Task: Add Attachment from Trello to Card Card0000000054 in Board Board0000000014 in Workspace WS0000000005 in Trello. Add Cover Blue to Card Card0000000054 in Board Board0000000014 in Workspace WS0000000005 in Trello. Add "Copy Card To …" Button titled Button0000000054 to "bottom" of the list "To Do" to Card Card0000000054 in Board Board0000000014 in Workspace WS0000000005 in Trello. Add Description DS0000000054 to Card Card0000000054 in Board Board0000000014 in Workspace WS0000000005 in Trello. Add Comment CM0000000054 to Card Card0000000054 in Board Board0000000014 in Workspace WS0000000005 in Trello
Action: Mouse moved to (819, 388)
Screenshot: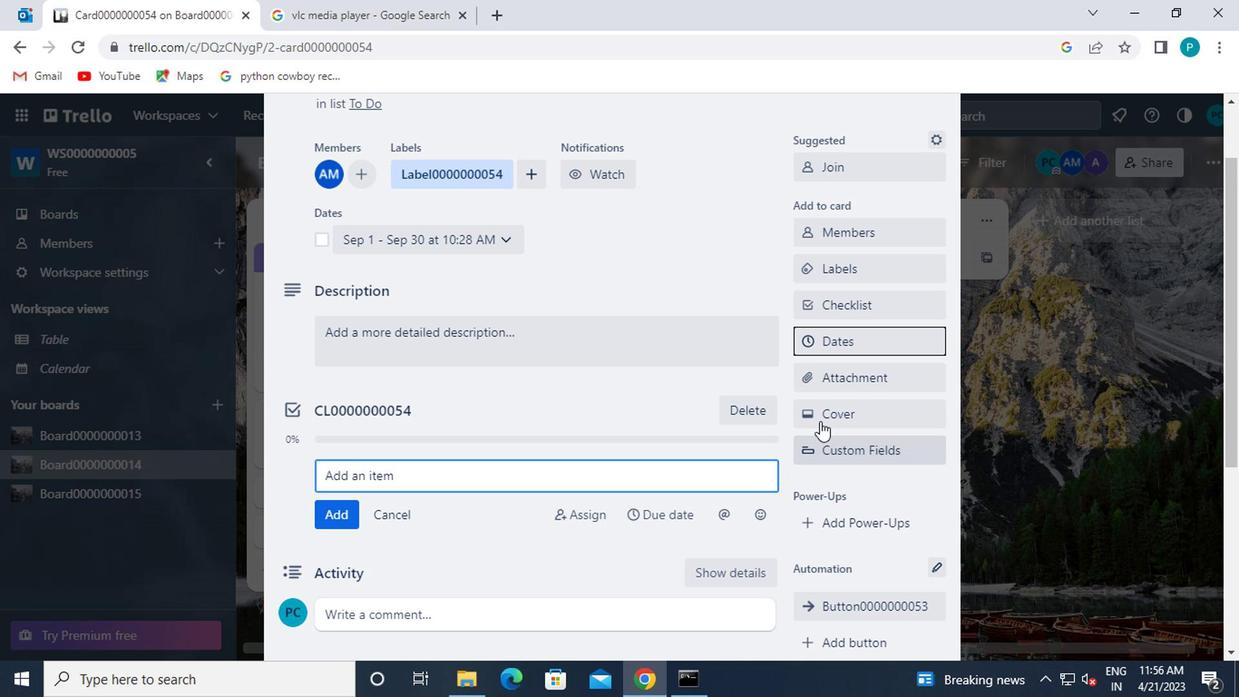 
Action: Mouse pressed left at (819, 388)
Screenshot: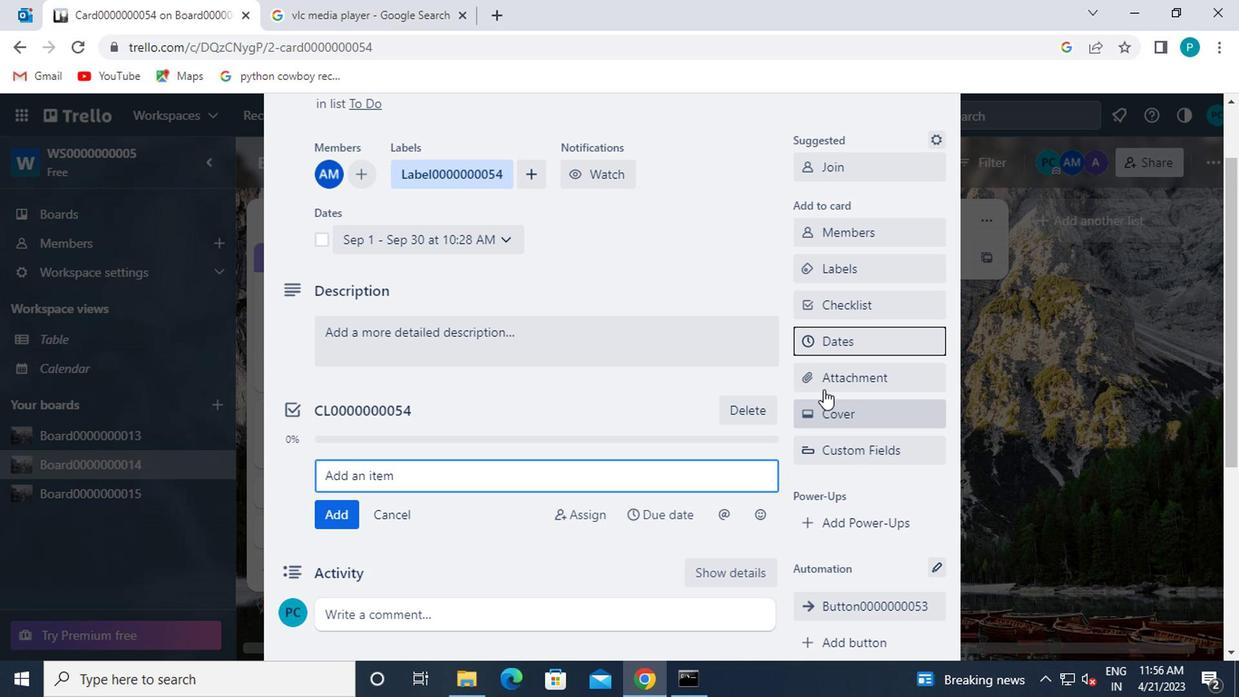 
Action: Mouse moved to (814, 227)
Screenshot: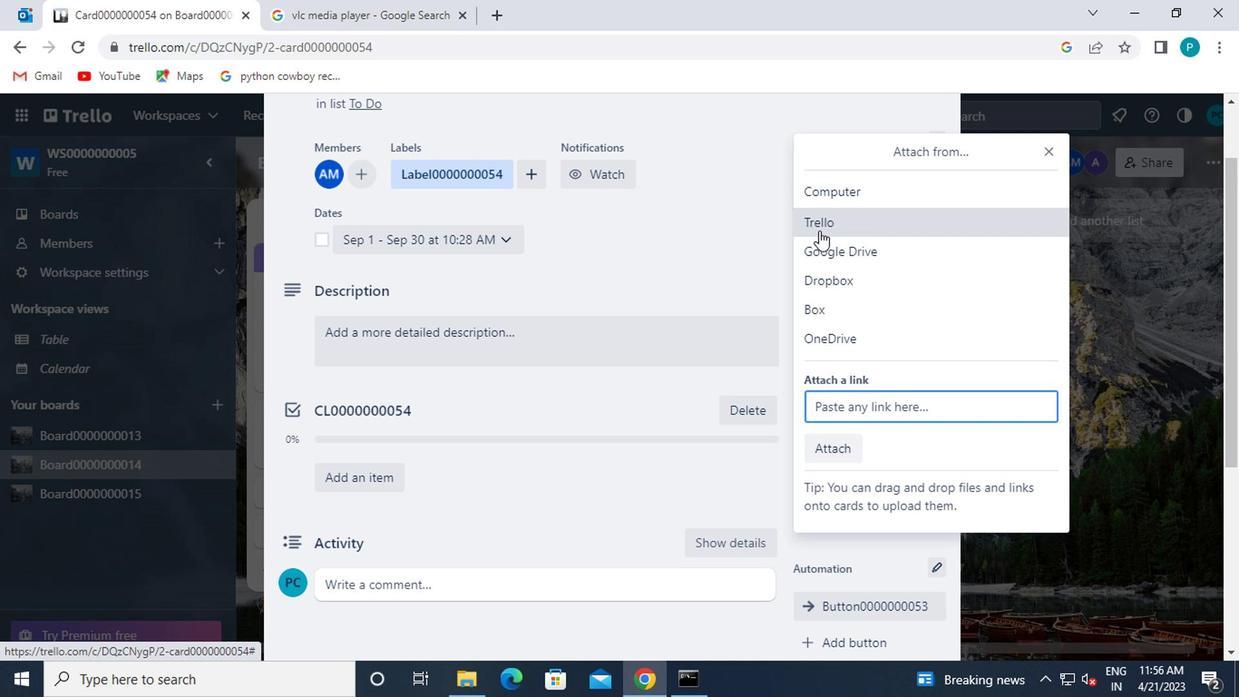 
Action: Mouse pressed left at (814, 227)
Screenshot: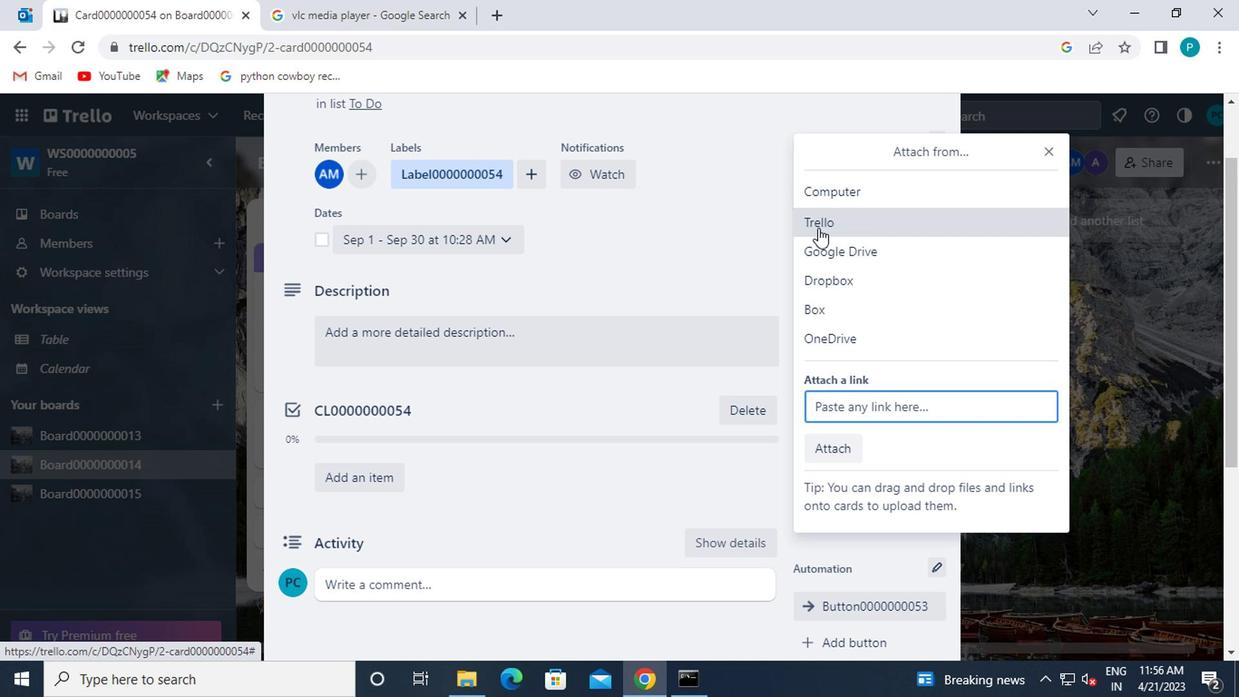 
Action: Mouse moved to (836, 327)
Screenshot: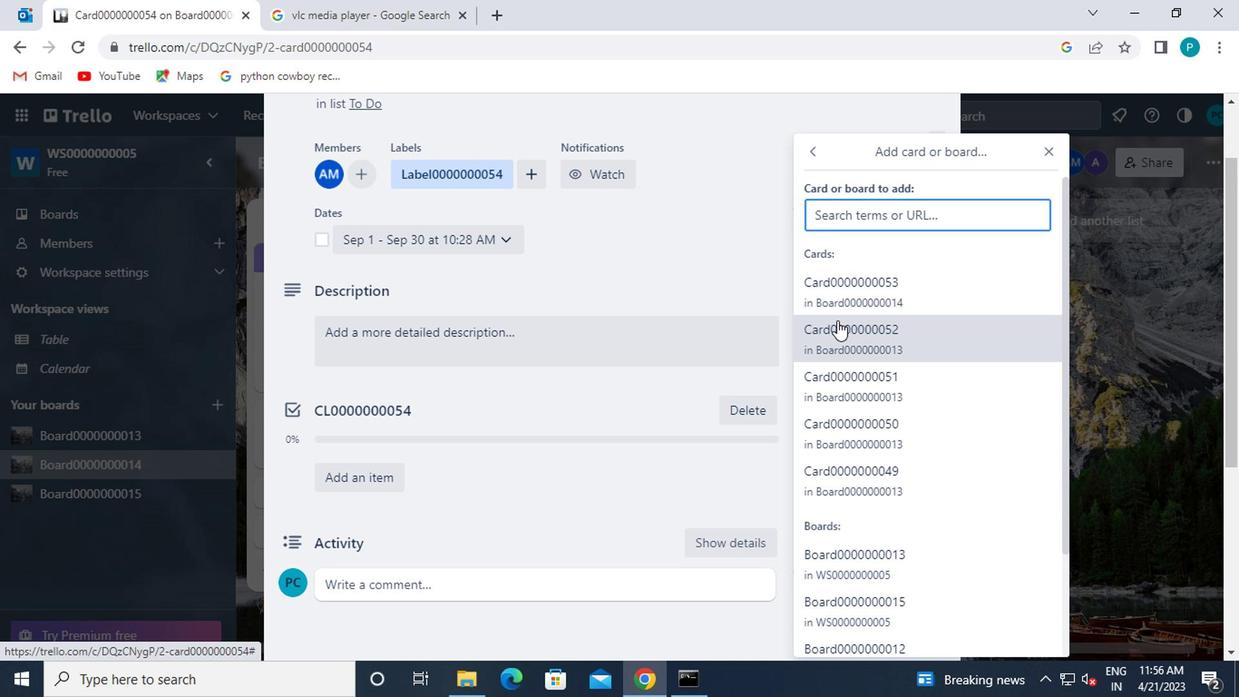 
Action: Mouse pressed left at (836, 327)
Screenshot: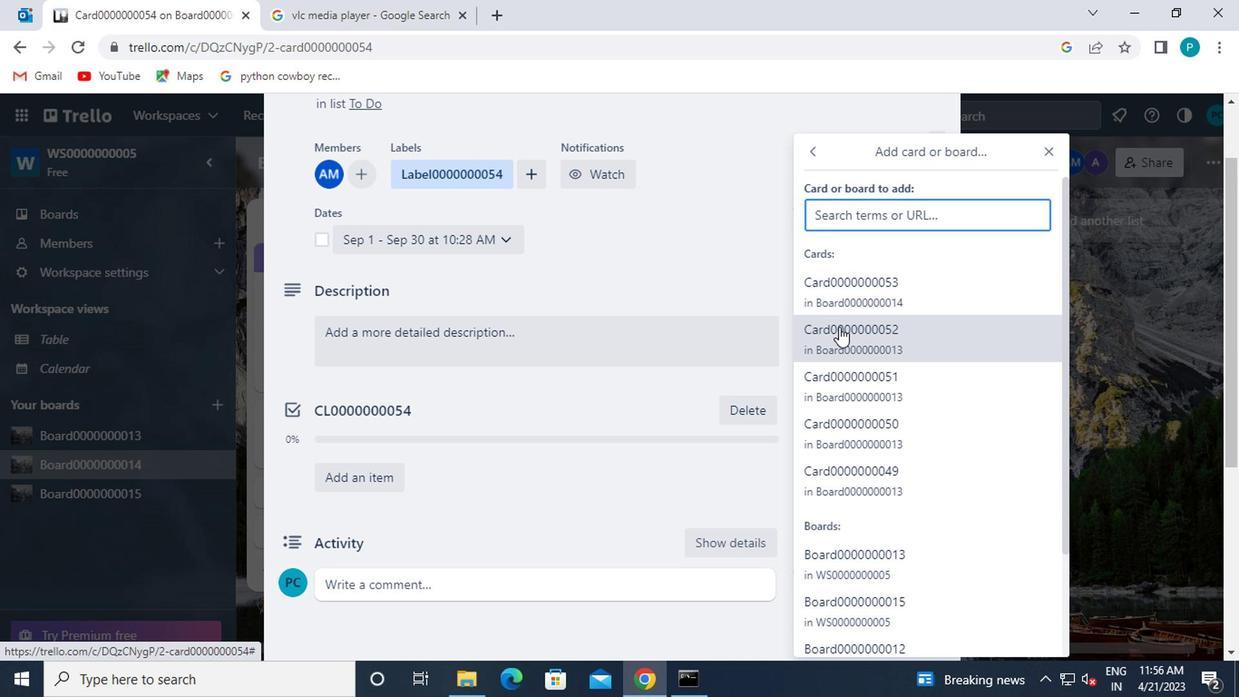 
Action: Mouse moved to (889, 406)
Screenshot: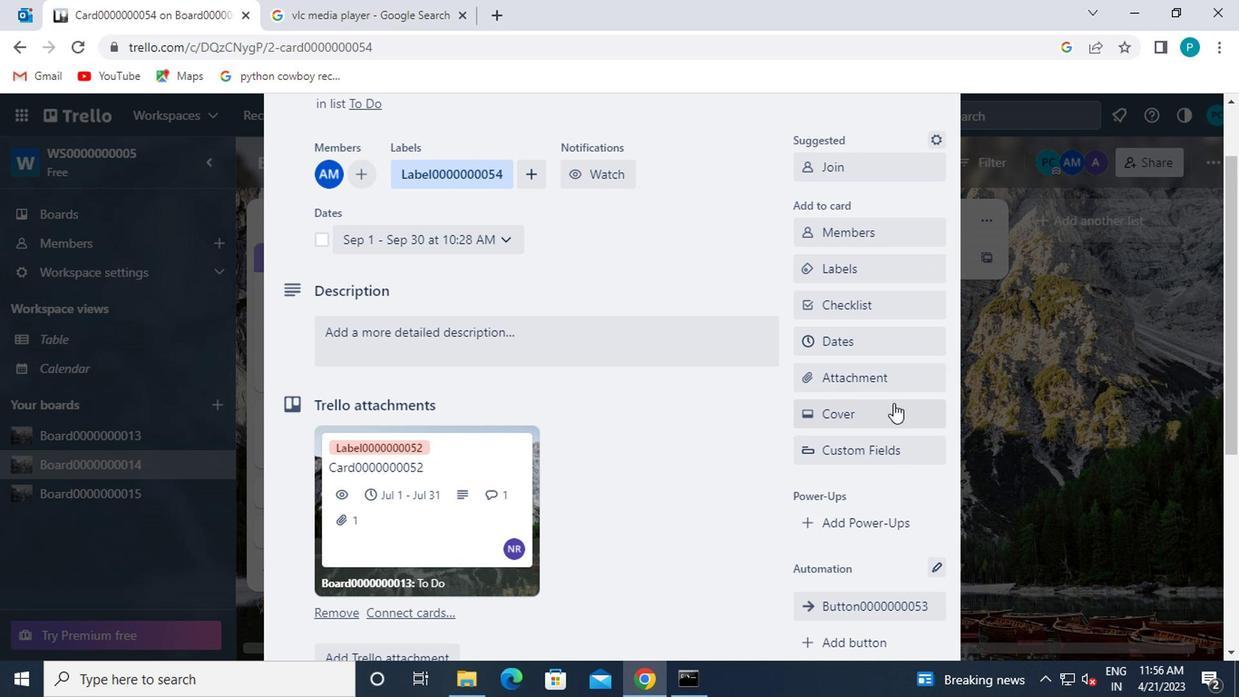 
Action: Mouse pressed left at (889, 406)
Screenshot: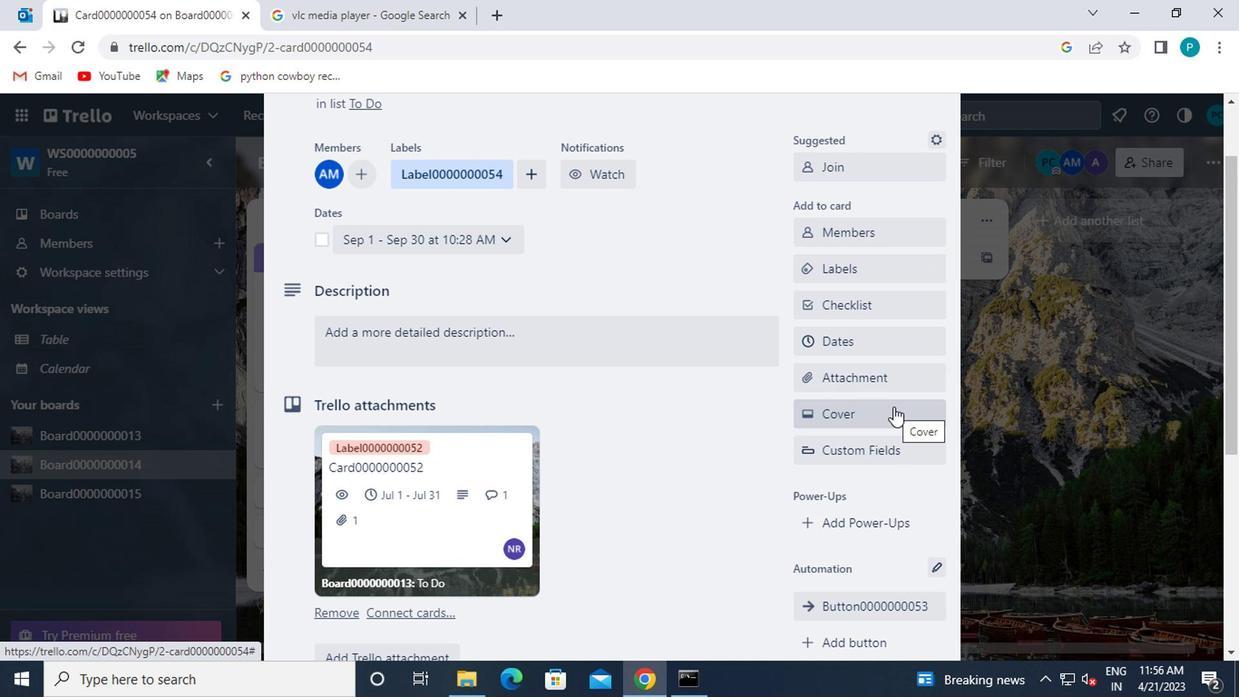 
Action: Mouse moved to (823, 364)
Screenshot: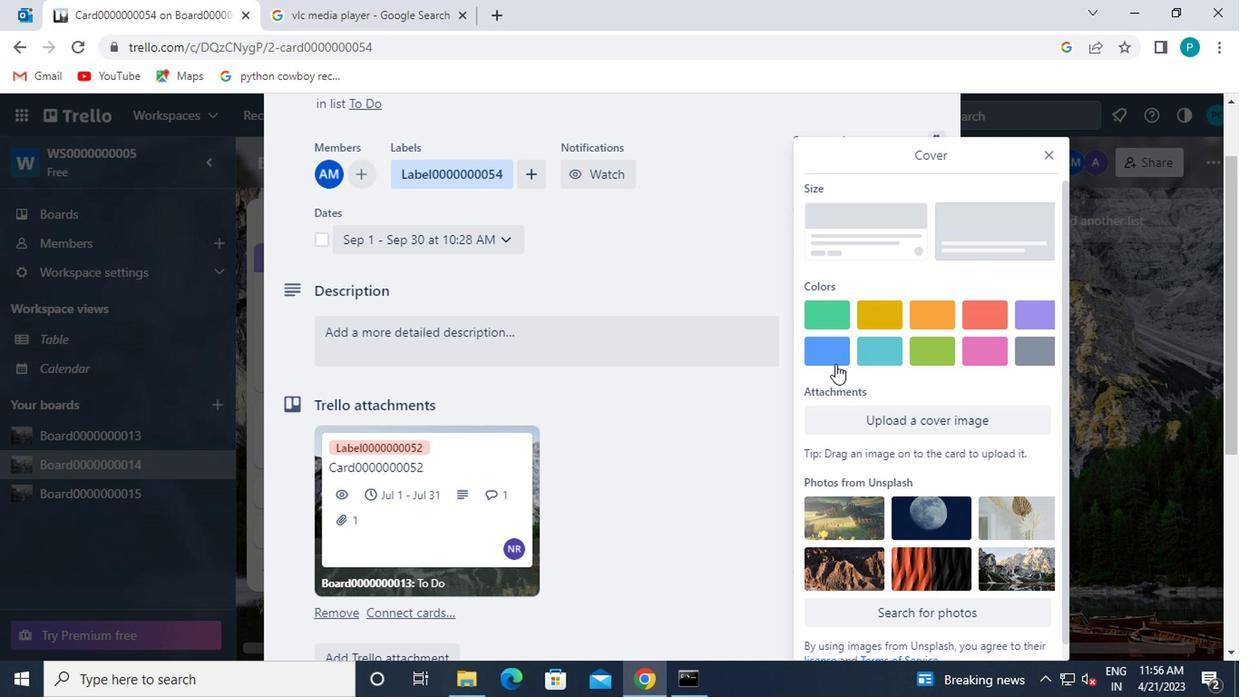 
Action: Mouse pressed left at (823, 364)
Screenshot: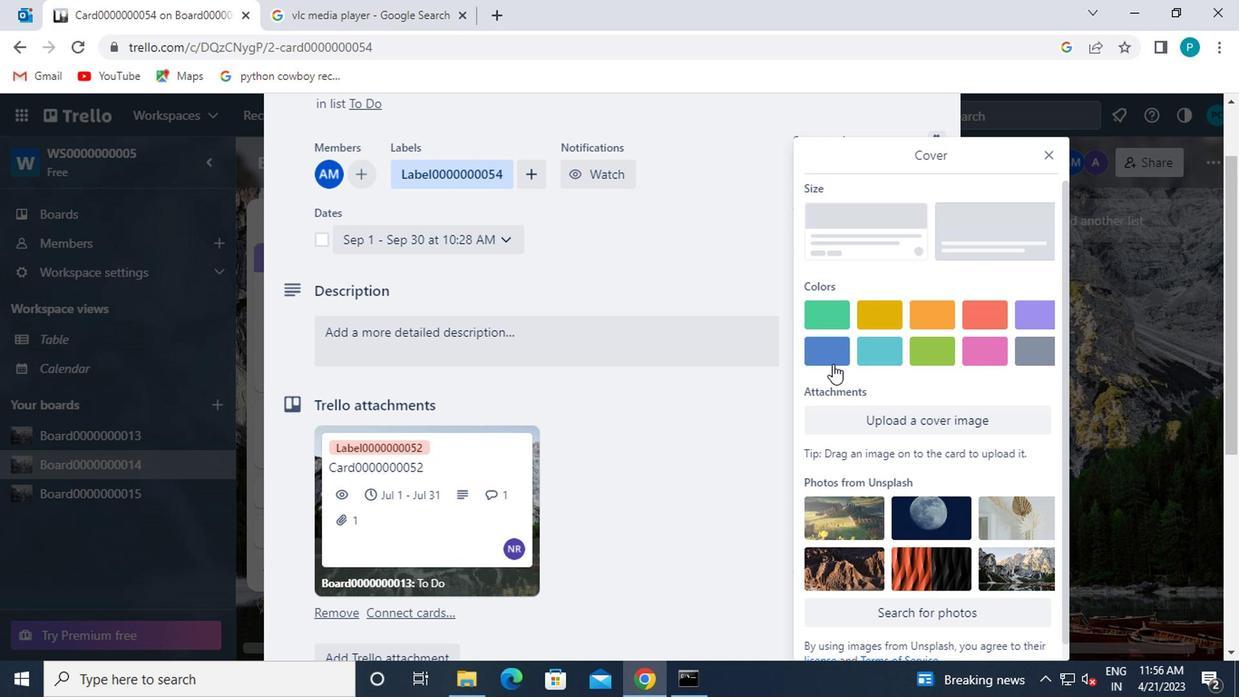 
Action: Mouse moved to (1038, 154)
Screenshot: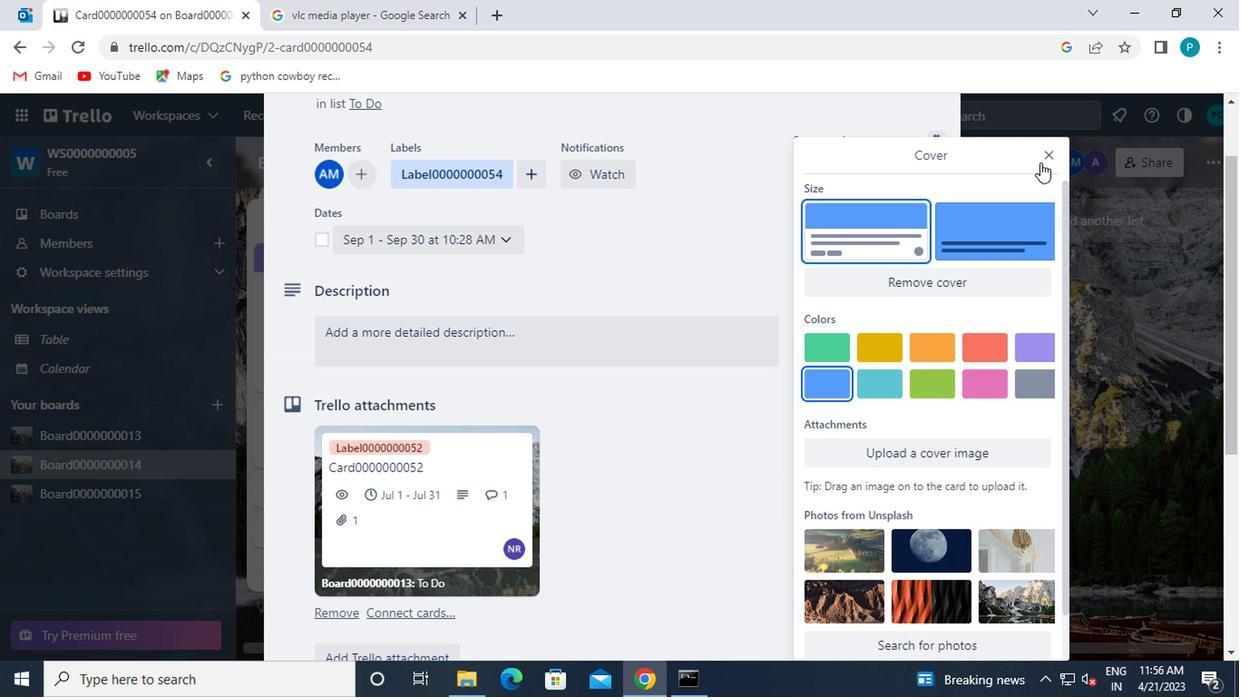 
Action: Mouse pressed left at (1038, 154)
Screenshot: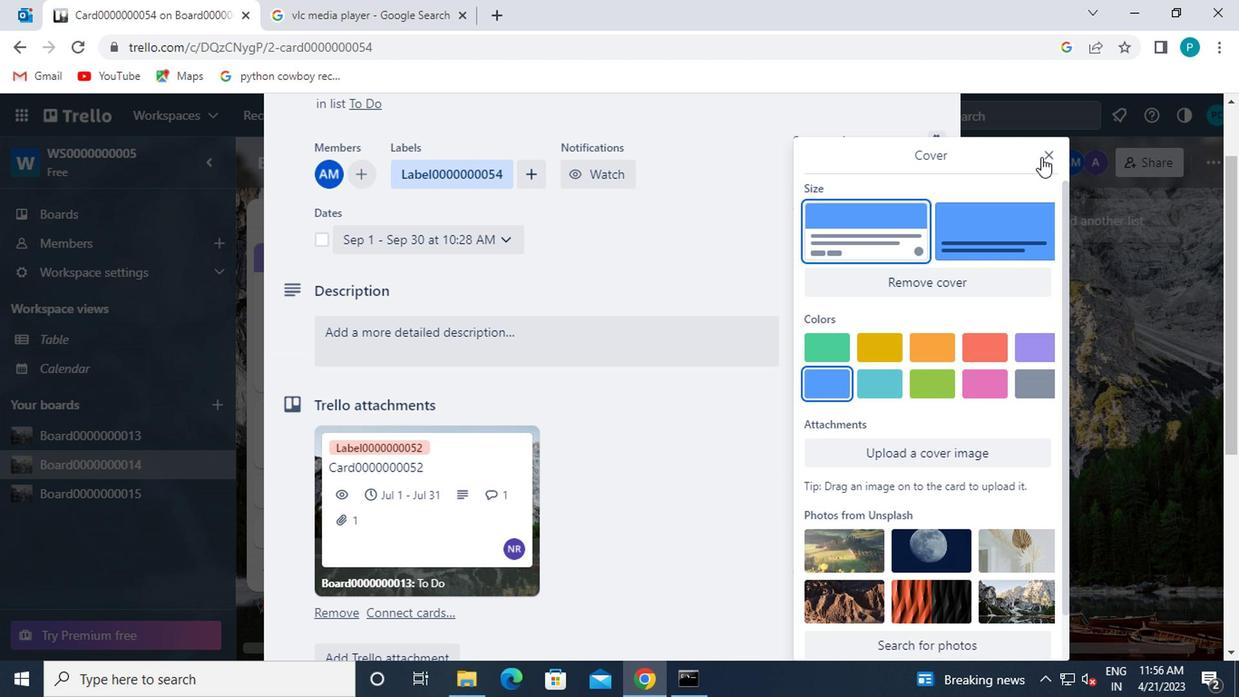 
Action: Mouse moved to (713, 499)
Screenshot: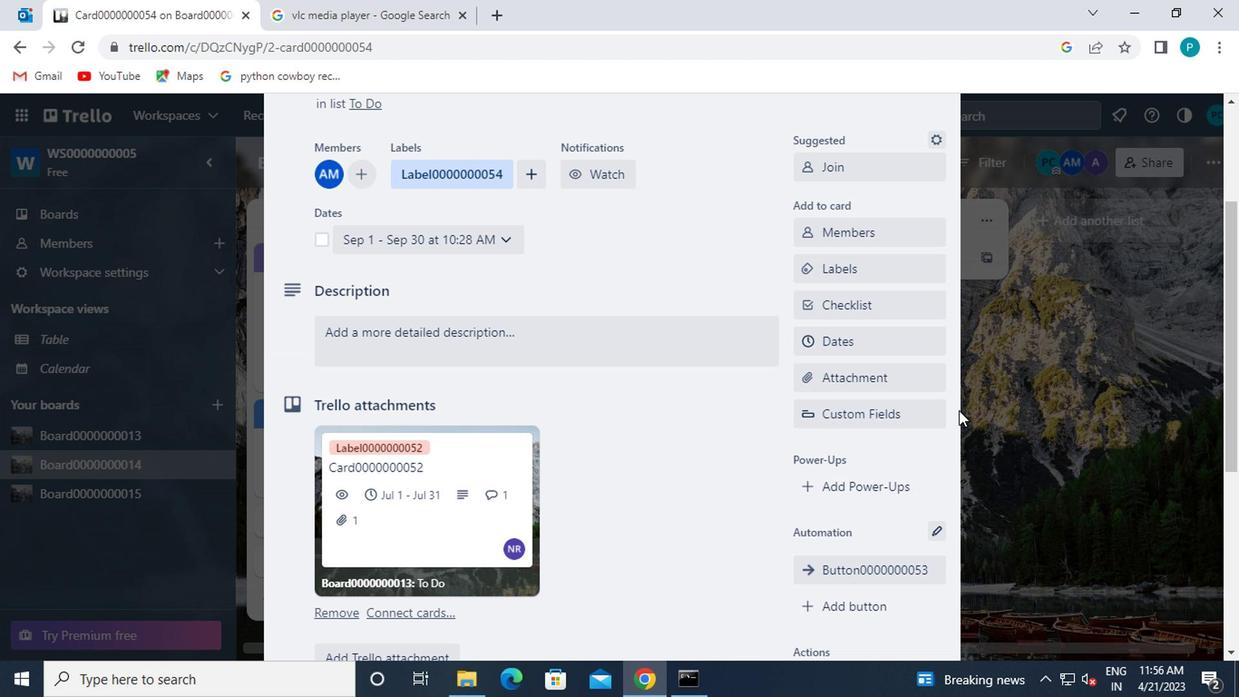 
Action: Mouse scrolled (713, 498) with delta (0, 0)
Screenshot: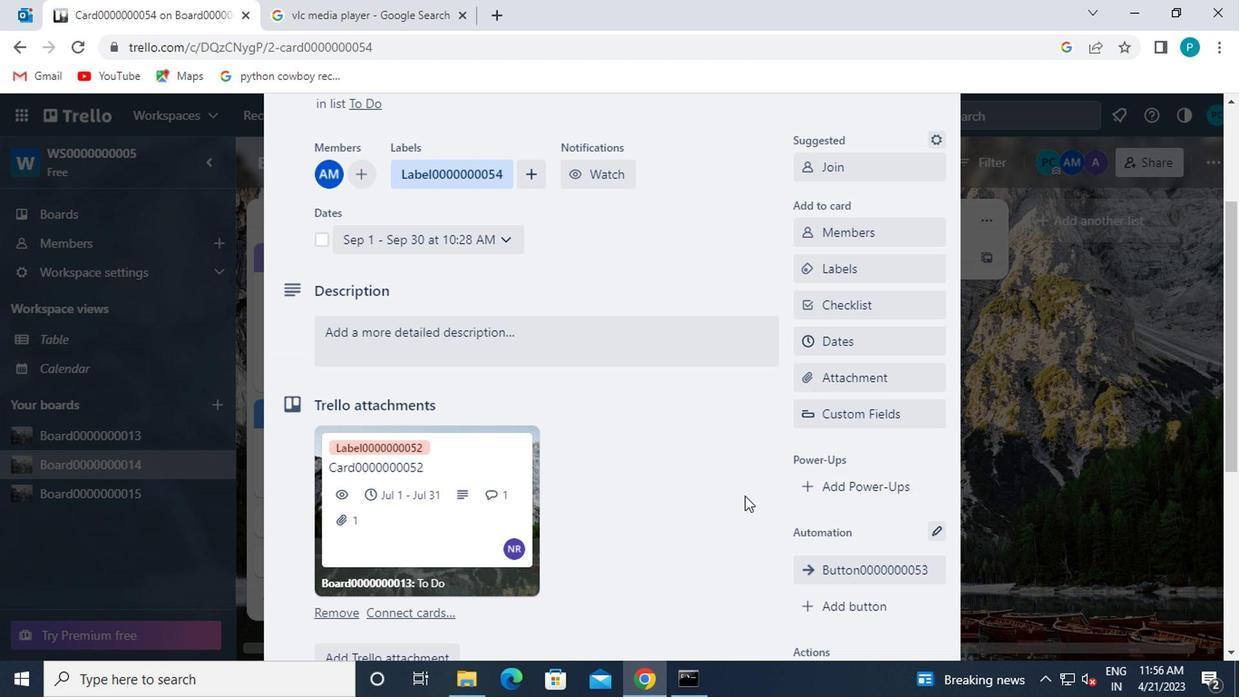 
Action: Mouse scrolled (713, 498) with delta (0, 0)
Screenshot: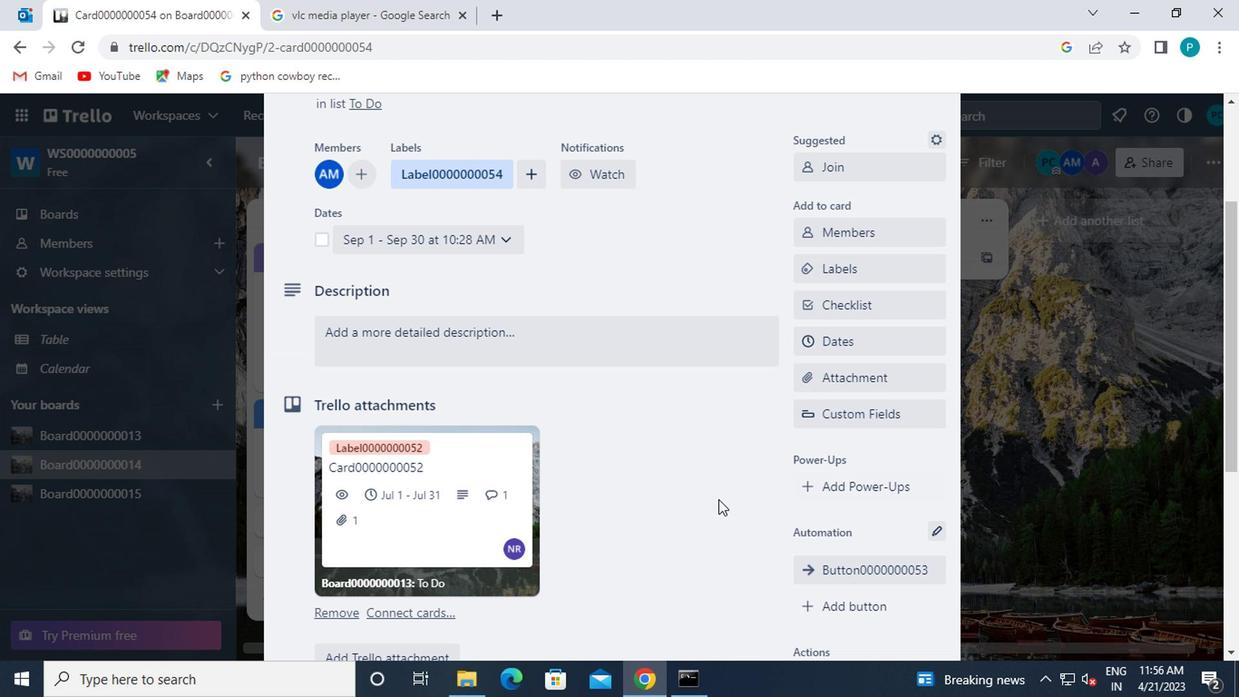 
Action: Mouse moved to (713, 499)
Screenshot: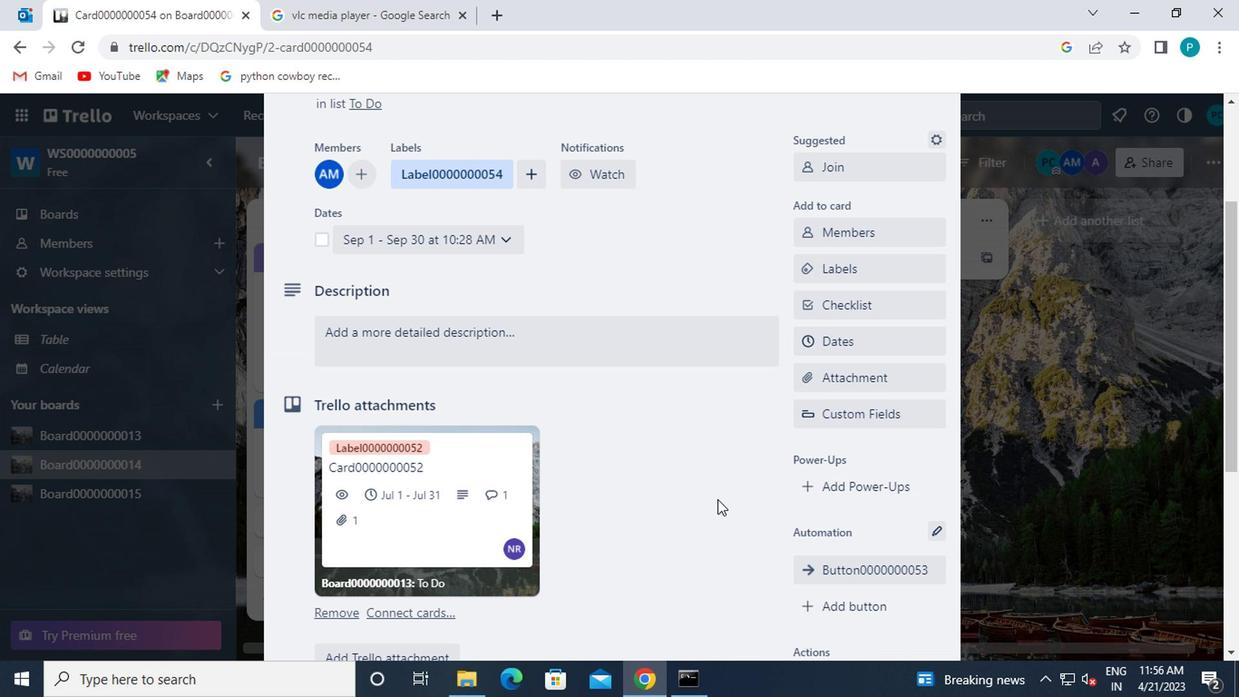 
Action: Mouse scrolled (713, 498) with delta (0, 0)
Screenshot: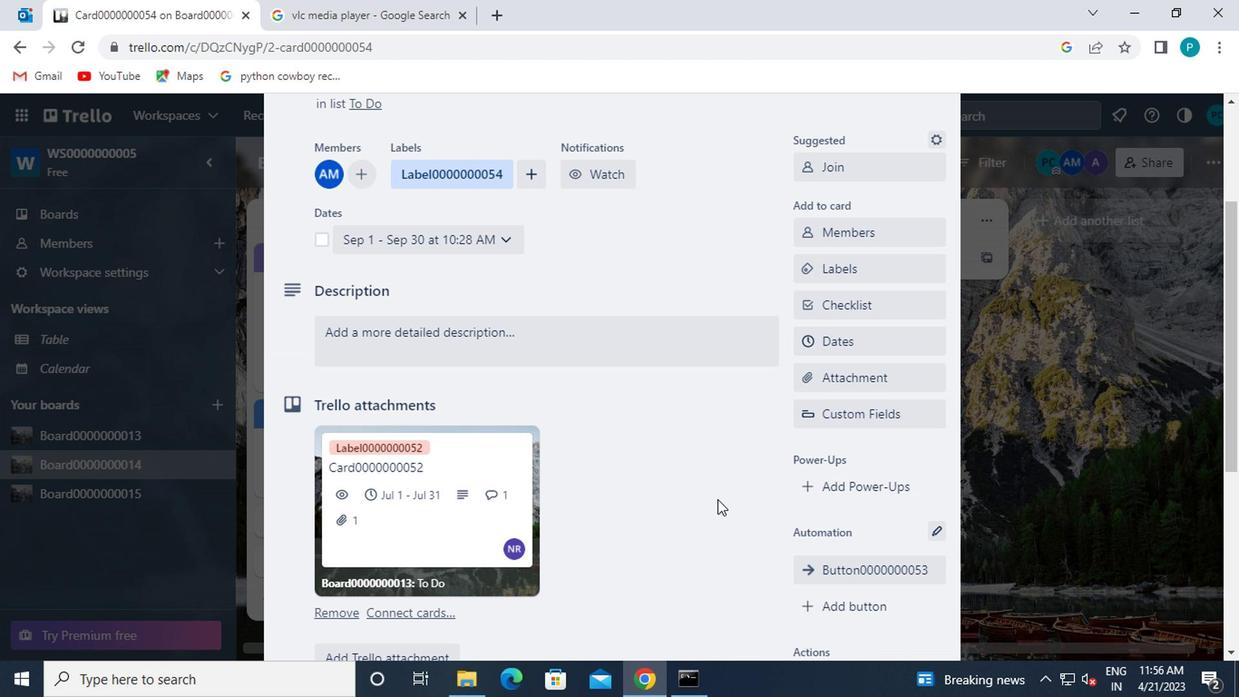 
Action: Mouse moved to (841, 329)
Screenshot: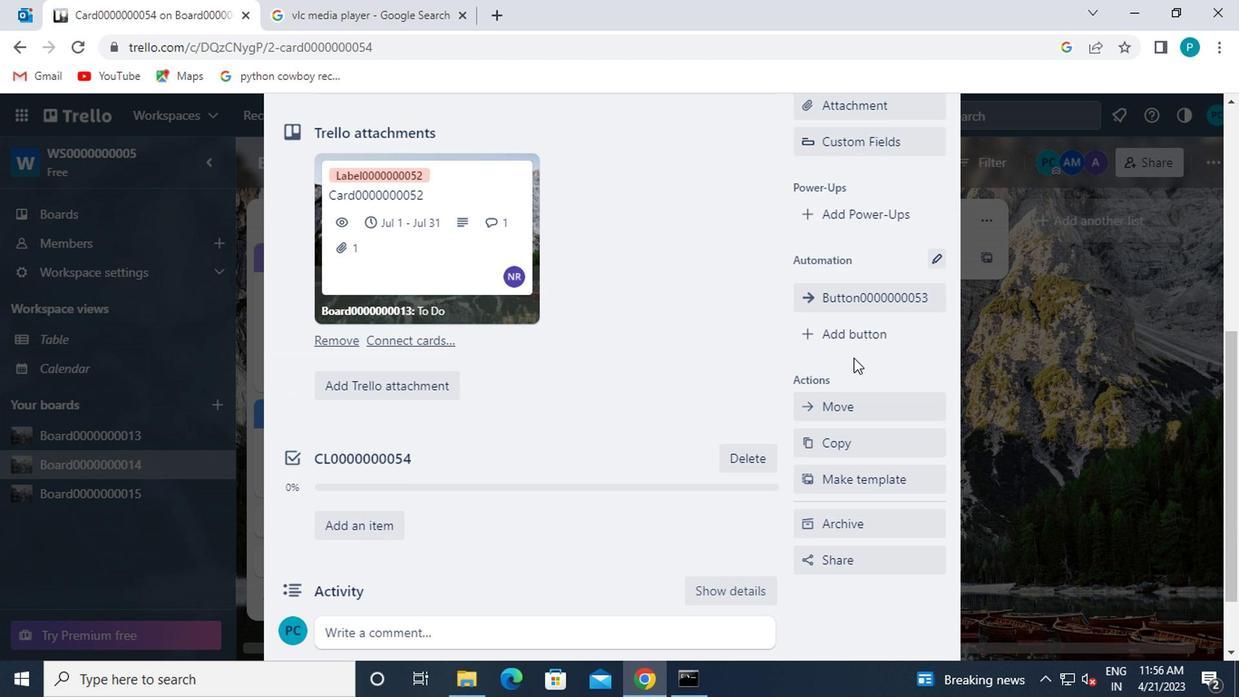 
Action: Mouse pressed left at (841, 329)
Screenshot: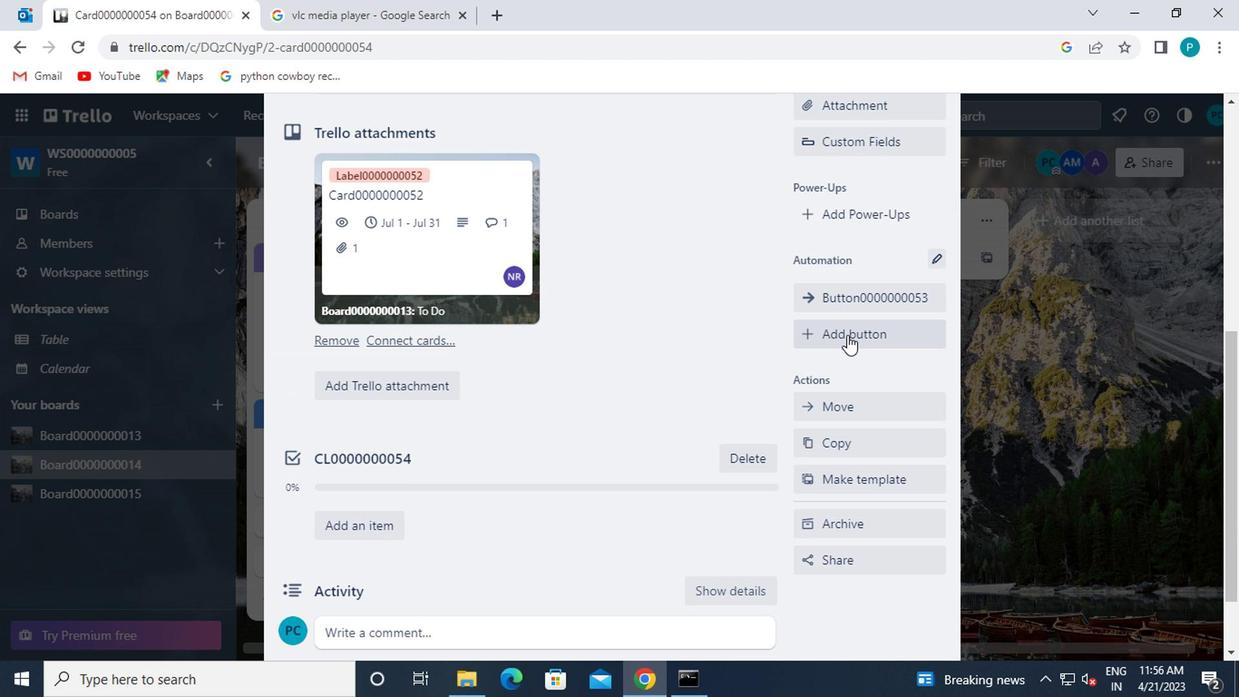 
Action: Mouse moved to (836, 272)
Screenshot: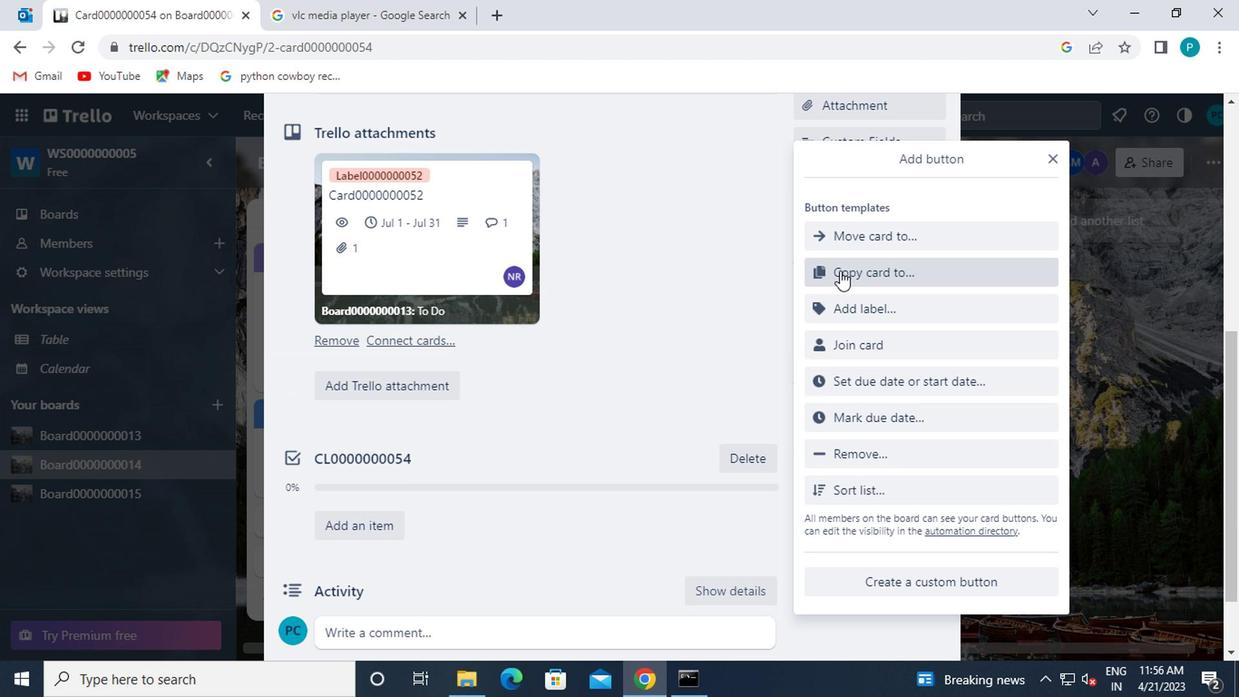 
Action: Mouse pressed left at (836, 272)
Screenshot: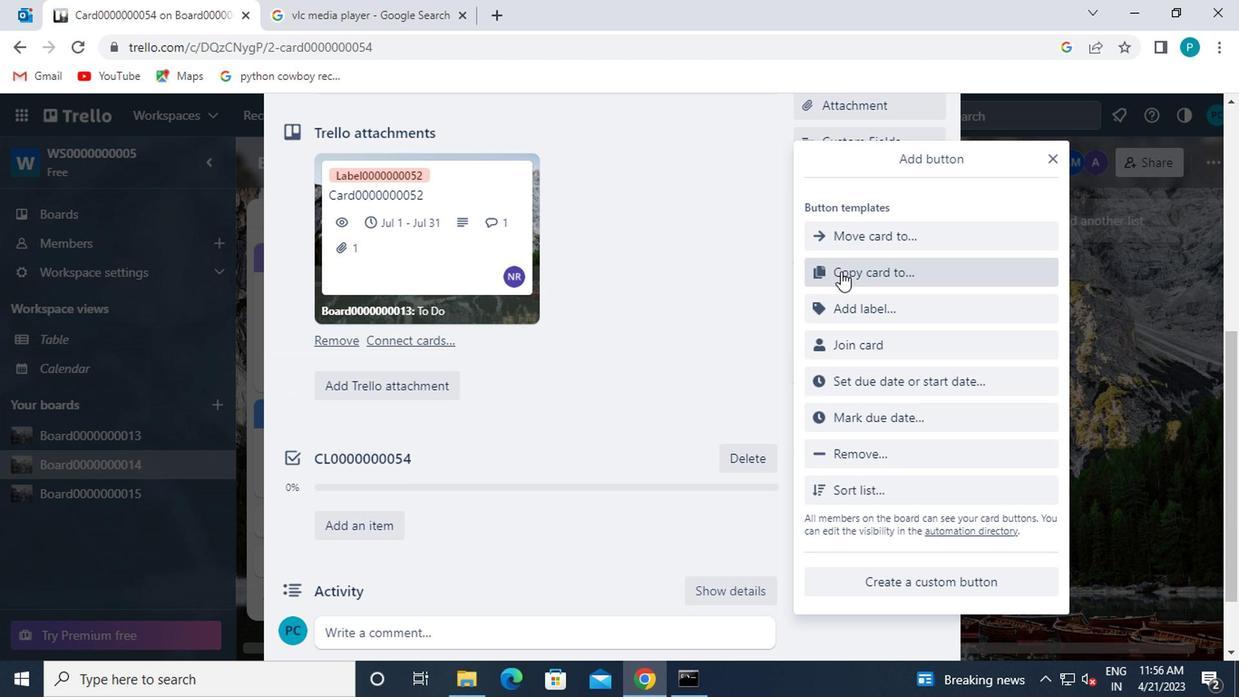 
Action: Mouse moved to (862, 235)
Screenshot: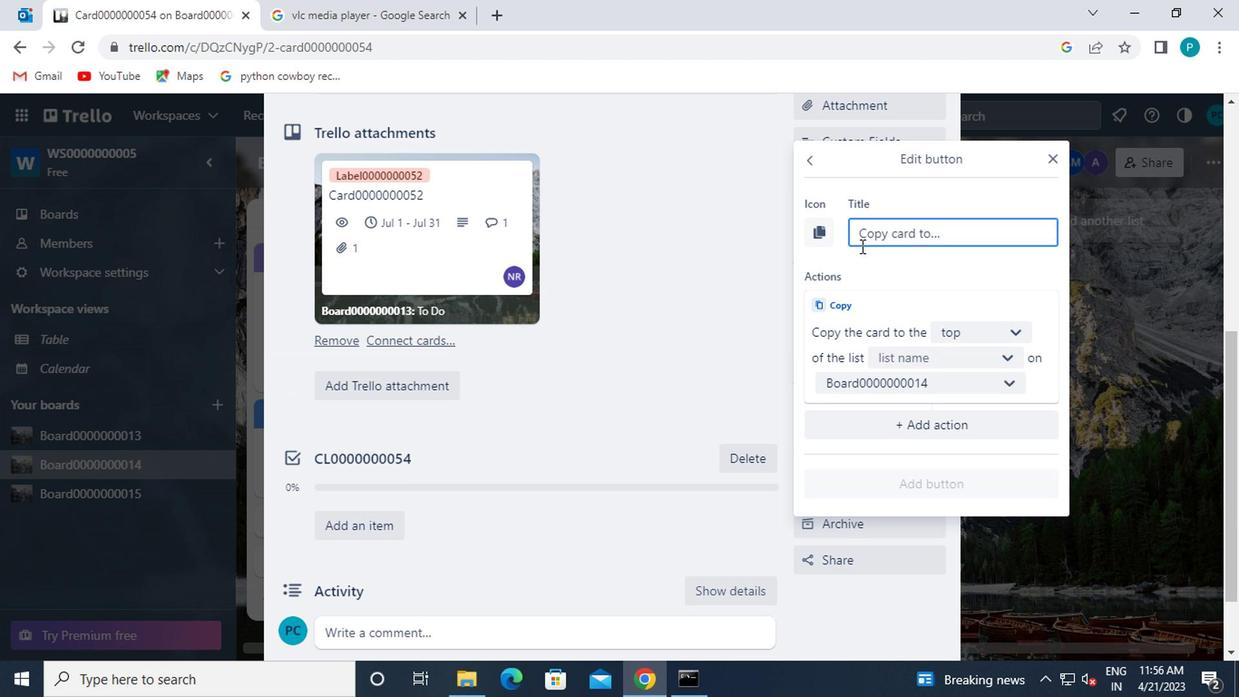 
Action: Mouse pressed left at (862, 235)
Screenshot: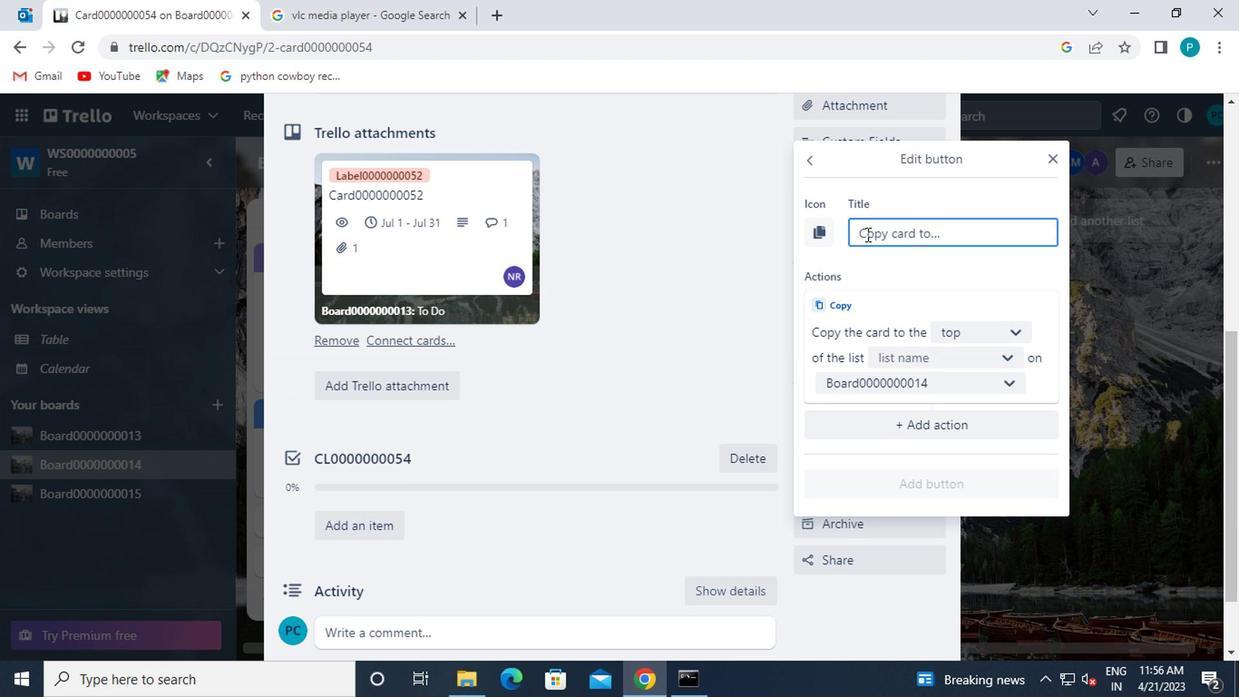 
Action: Key pressed b<Key.caps_lock>utton0000000054
Screenshot: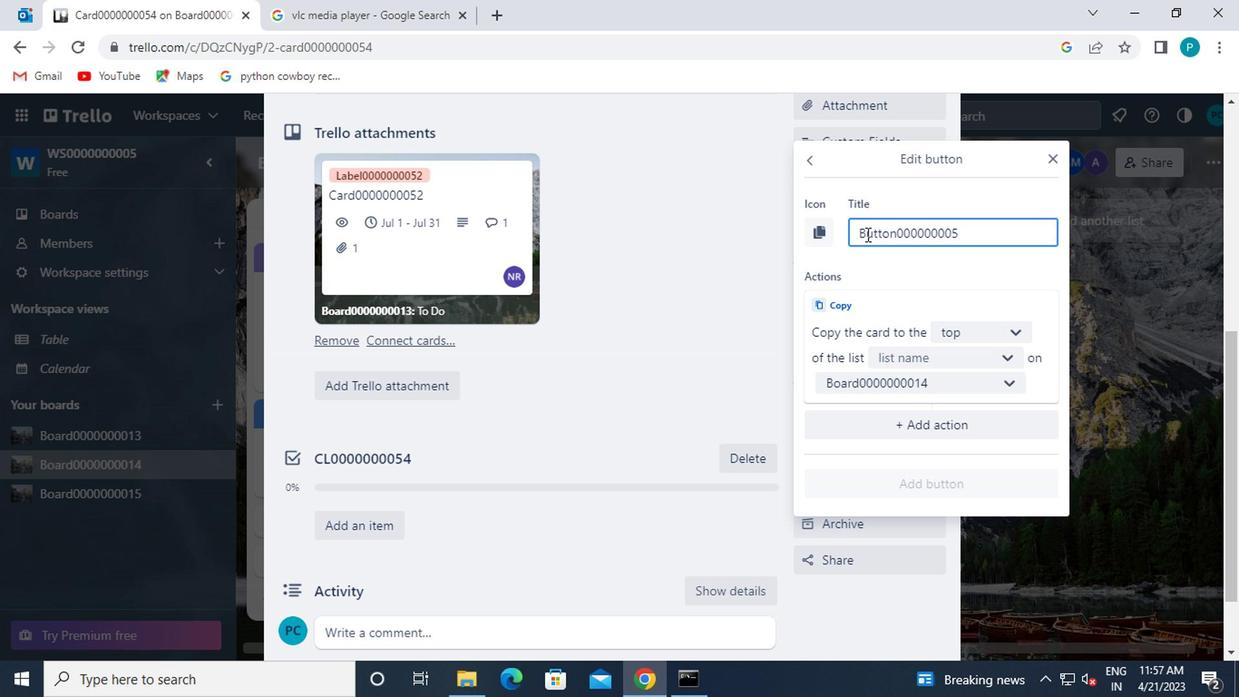 
Action: Mouse moved to (953, 337)
Screenshot: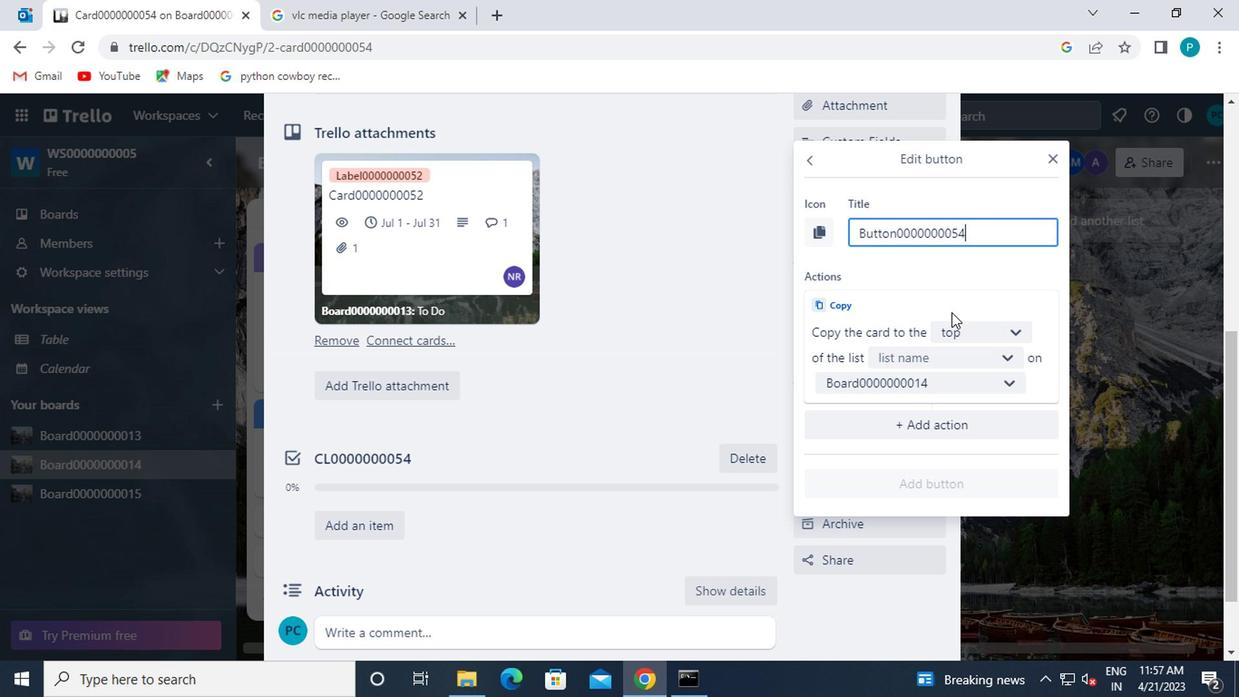 
Action: Mouse pressed left at (953, 337)
Screenshot: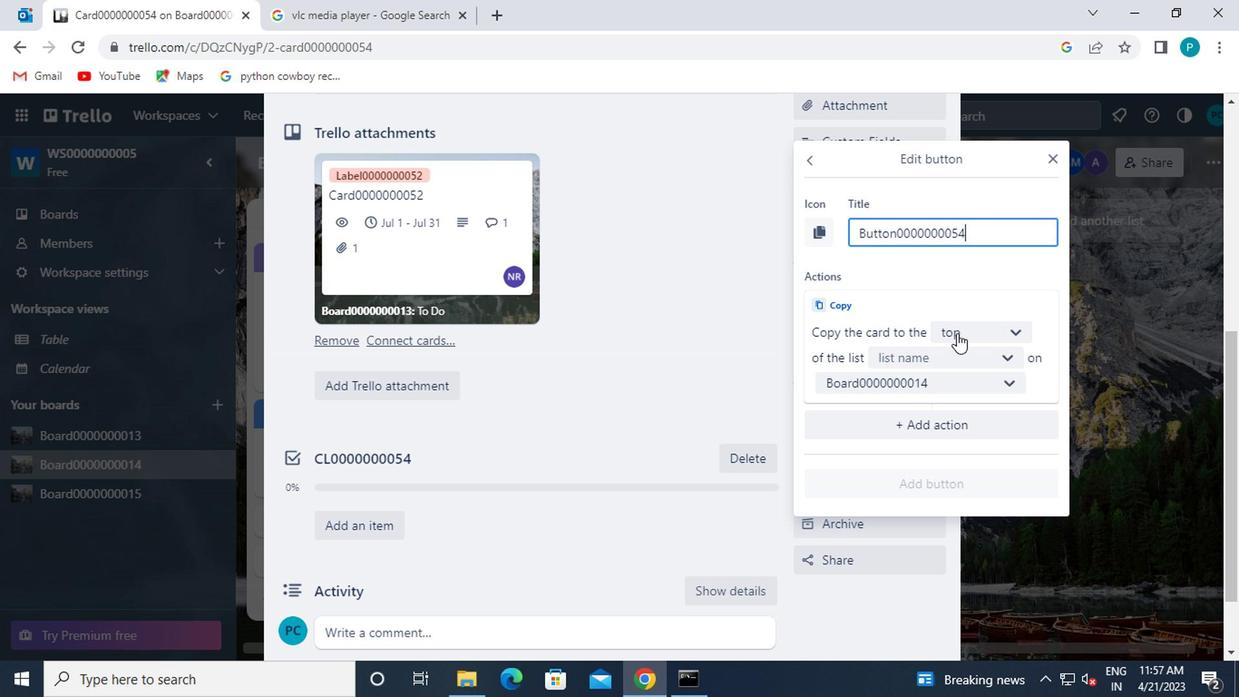 
Action: Mouse moved to (965, 396)
Screenshot: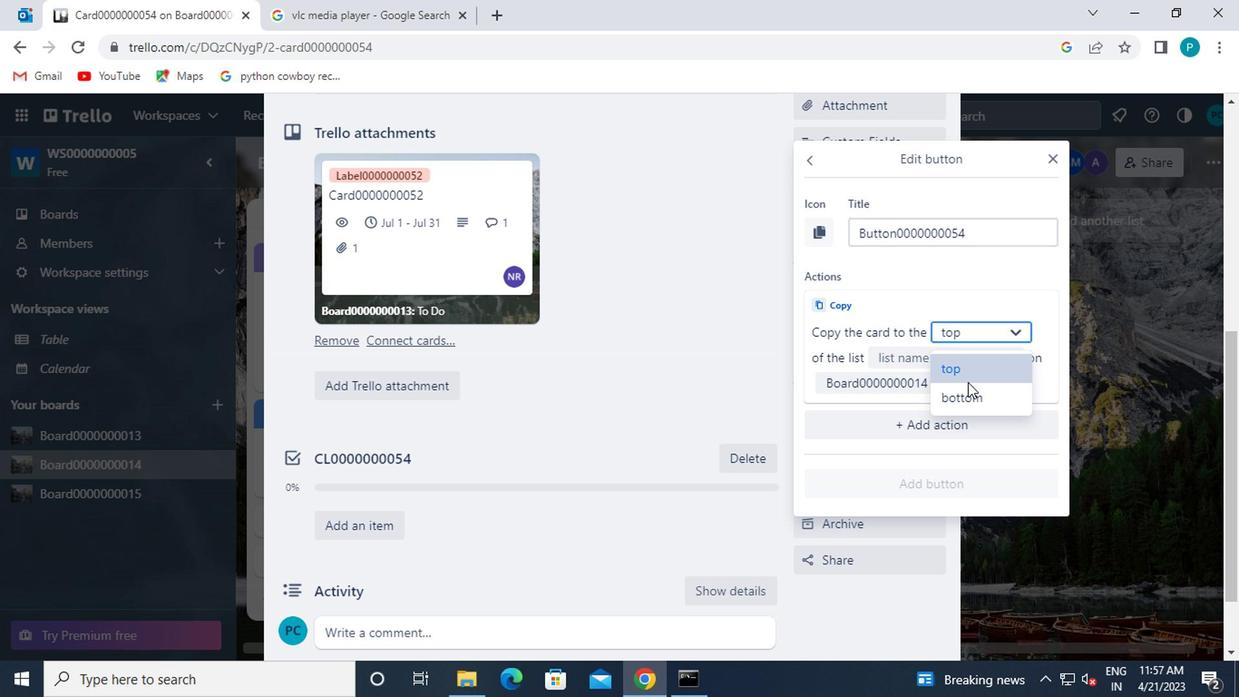 
Action: Mouse pressed left at (965, 396)
Screenshot: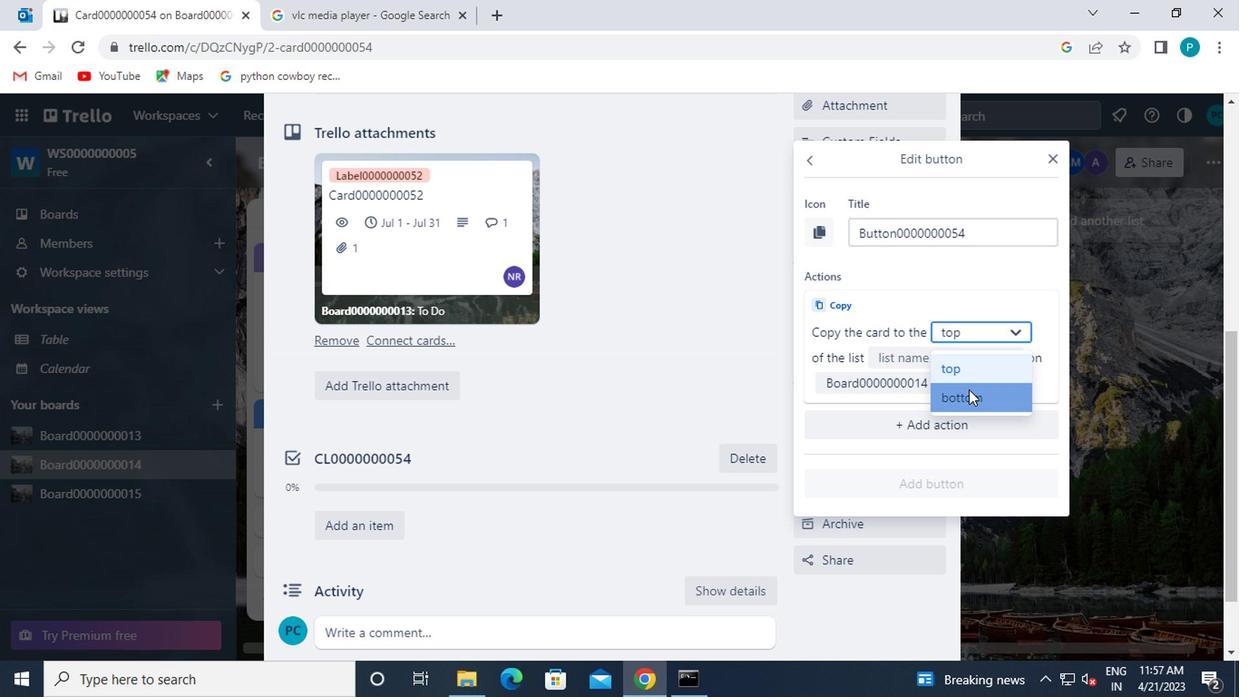 
Action: Mouse moved to (953, 365)
Screenshot: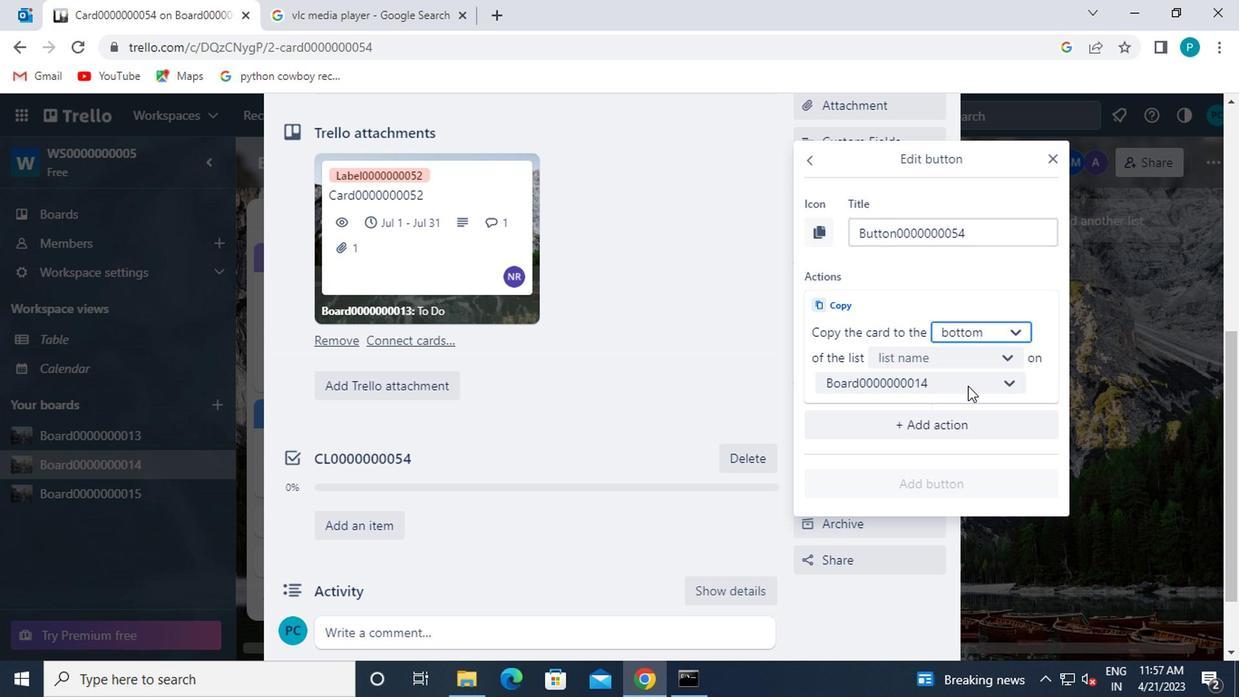 
Action: Mouse pressed left at (953, 365)
Screenshot: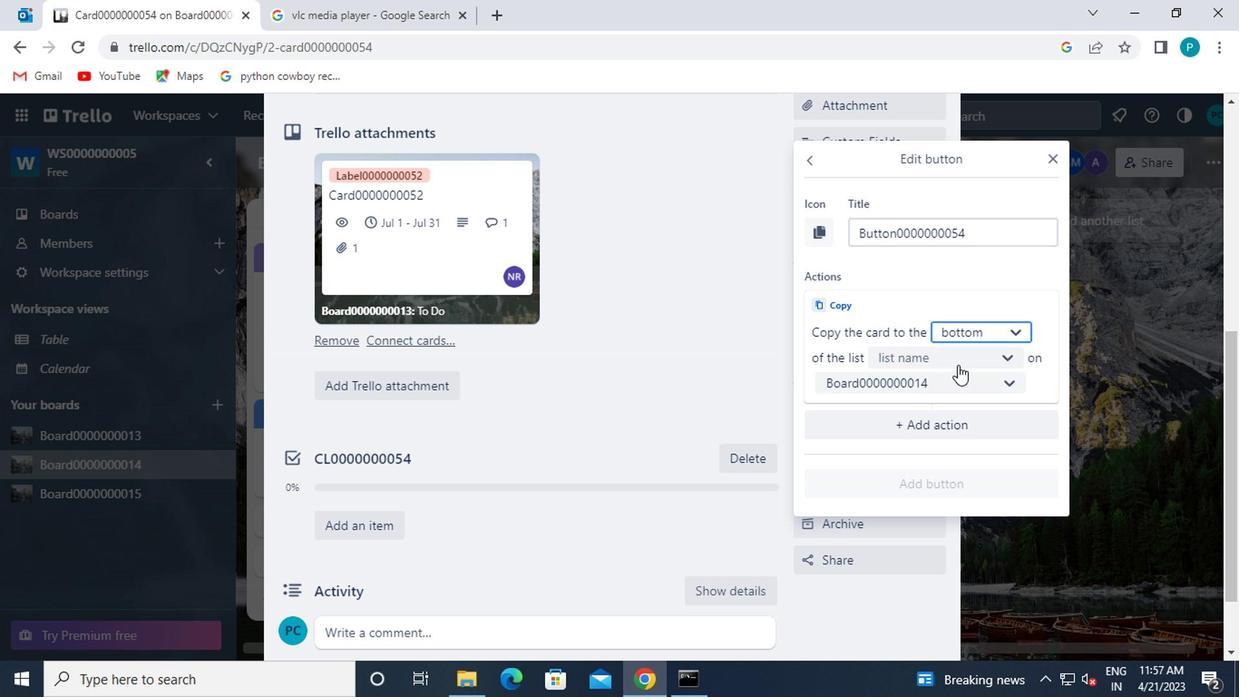 
Action: Mouse moved to (944, 405)
Screenshot: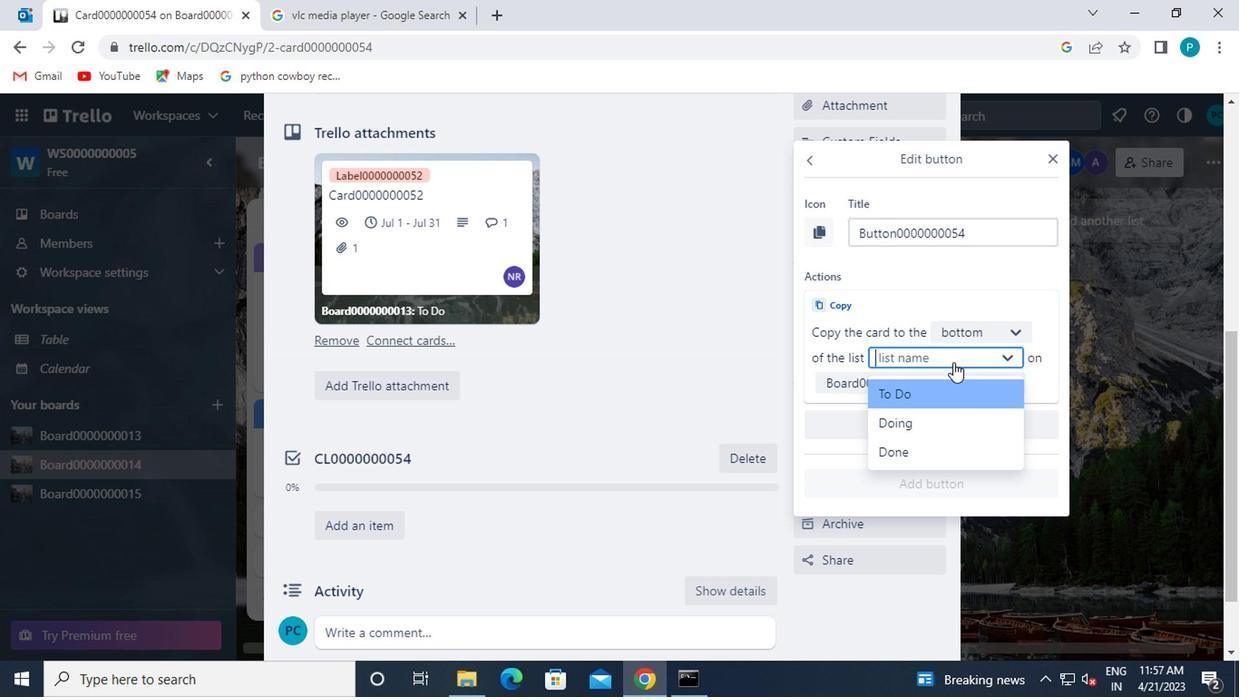 
Action: Mouse pressed left at (944, 405)
Screenshot: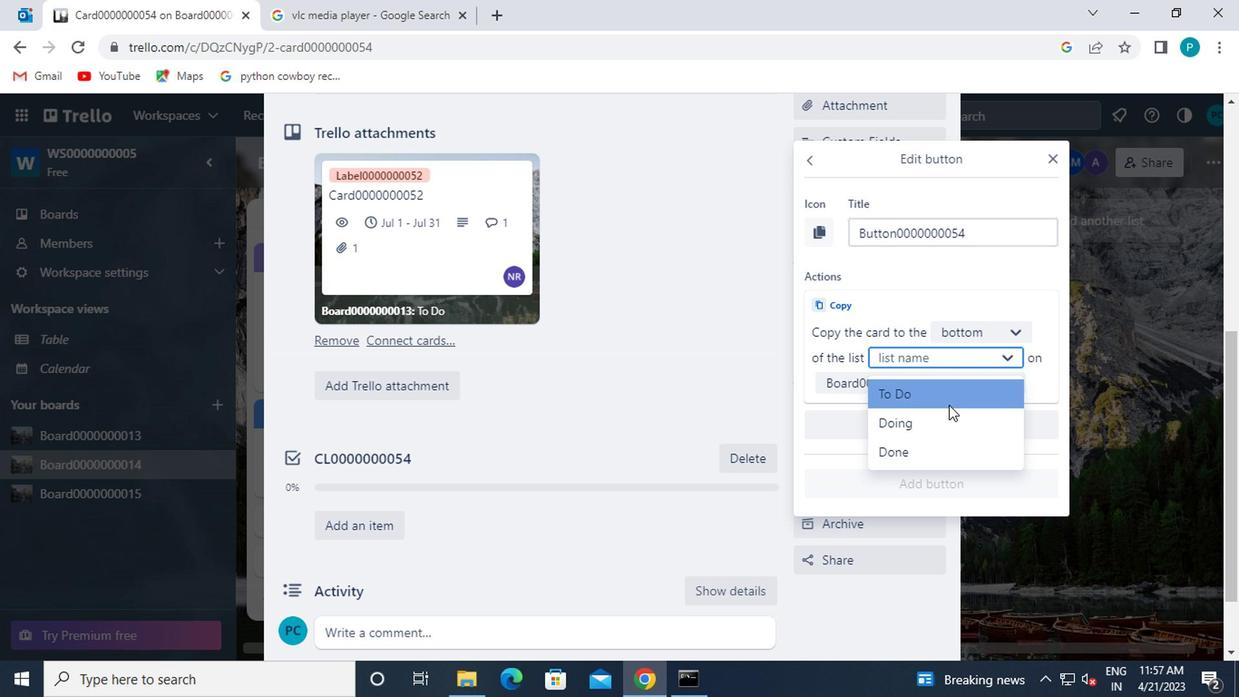 
Action: Mouse moved to (938, 482)
Screenshot: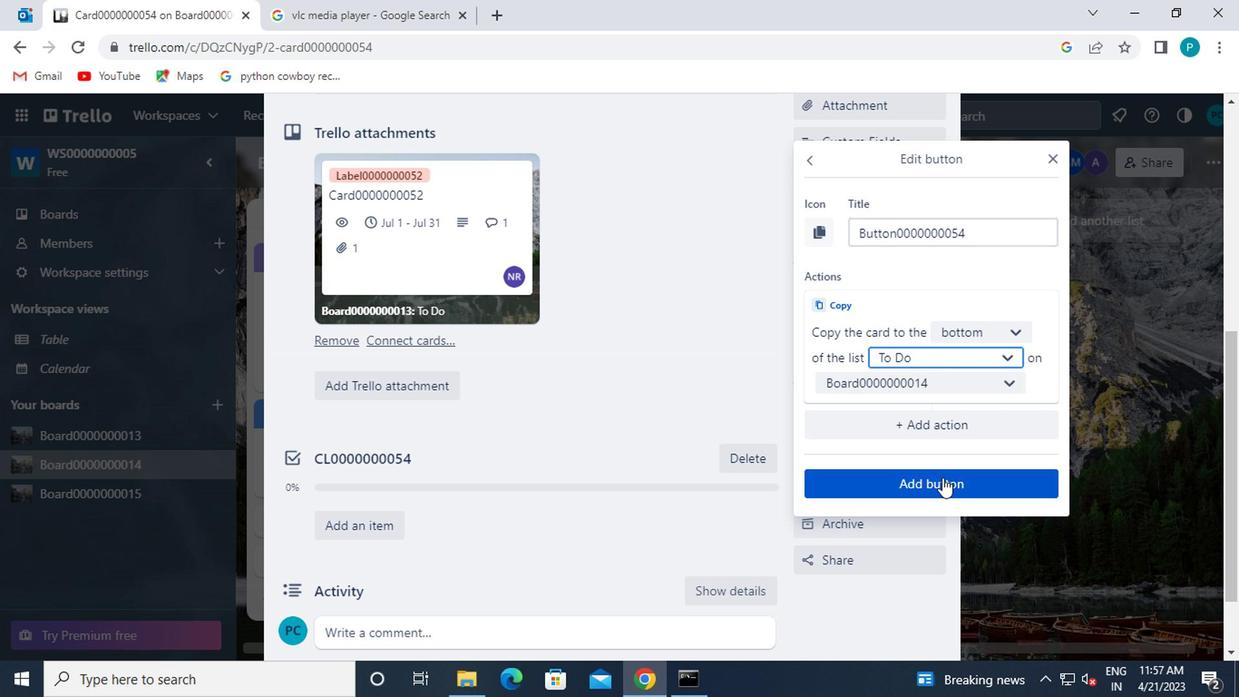 
Action: Mouse pressed left at (938, 482)
Screenshot: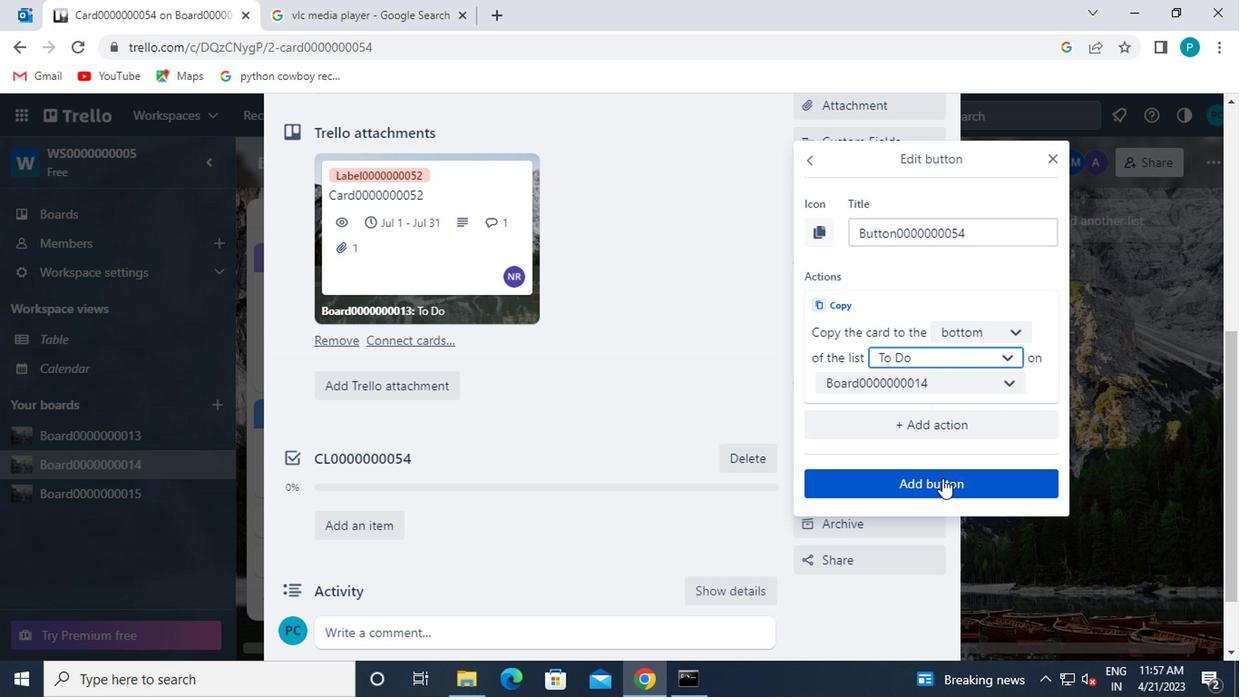 
Action: Mouse moved to (730, 415)
Screenshot: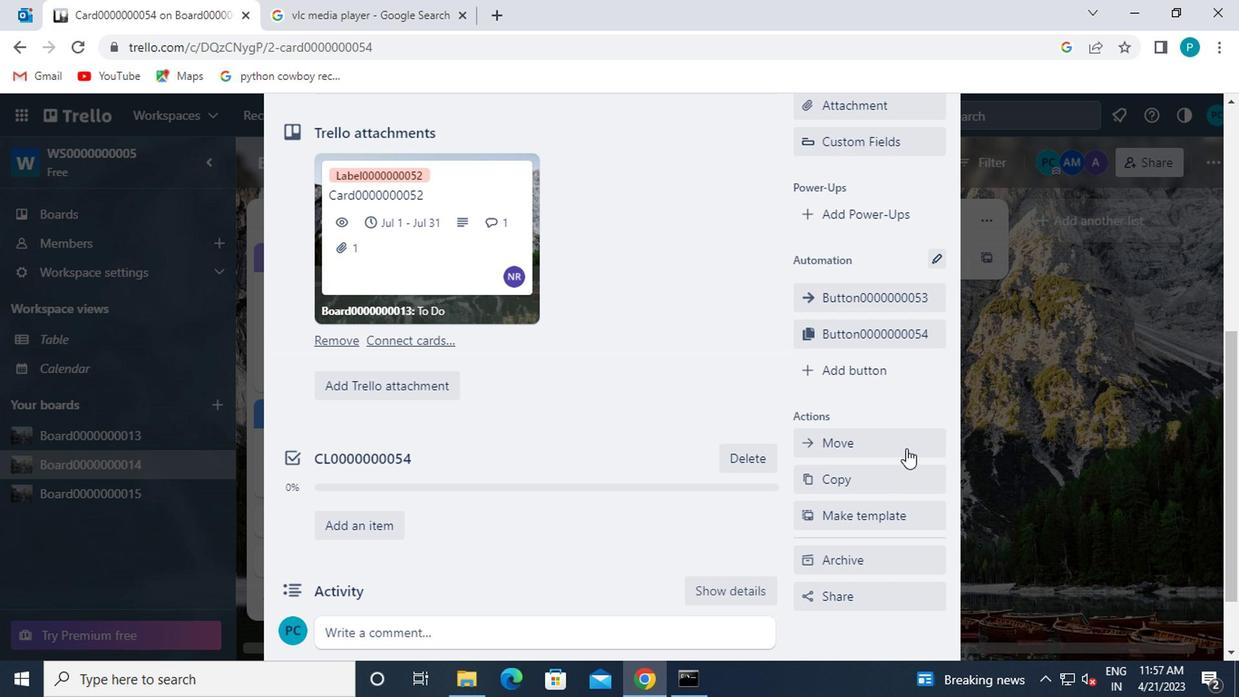 
Action: Mouse scrolled (730, 417) with delta (0, 1)
Screenshot: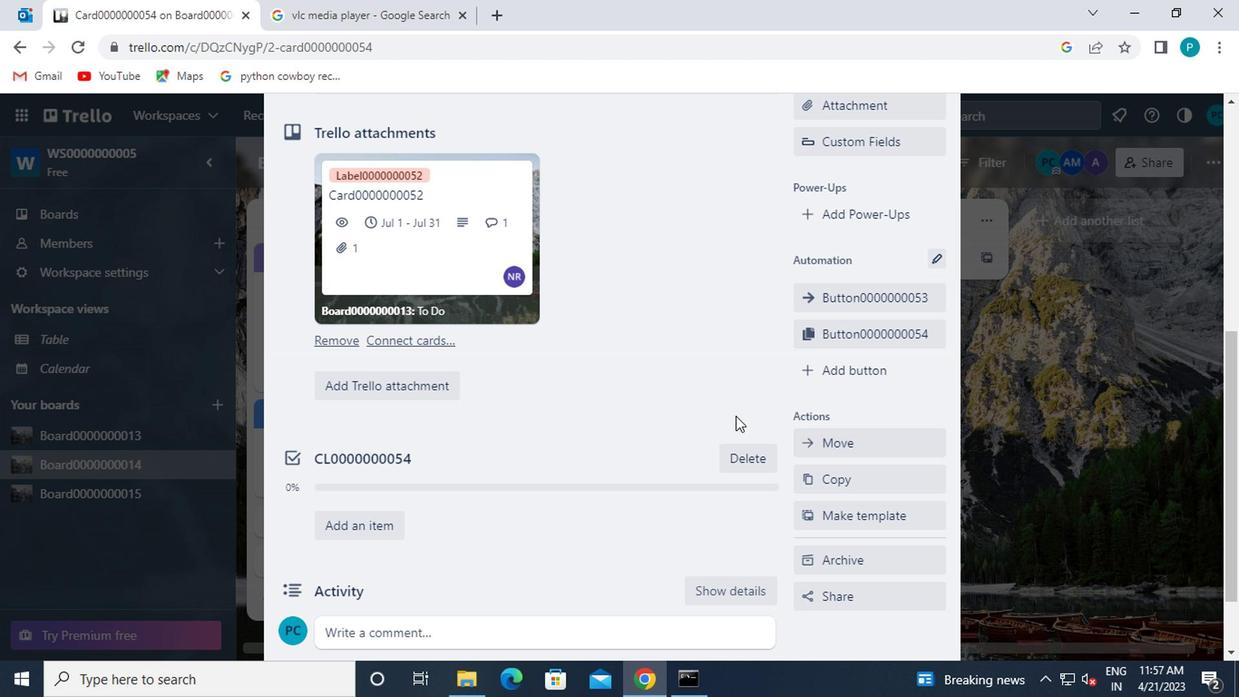 
Action: Mouse scrolled (730, 417) with delta (0, 1)
Screenshot: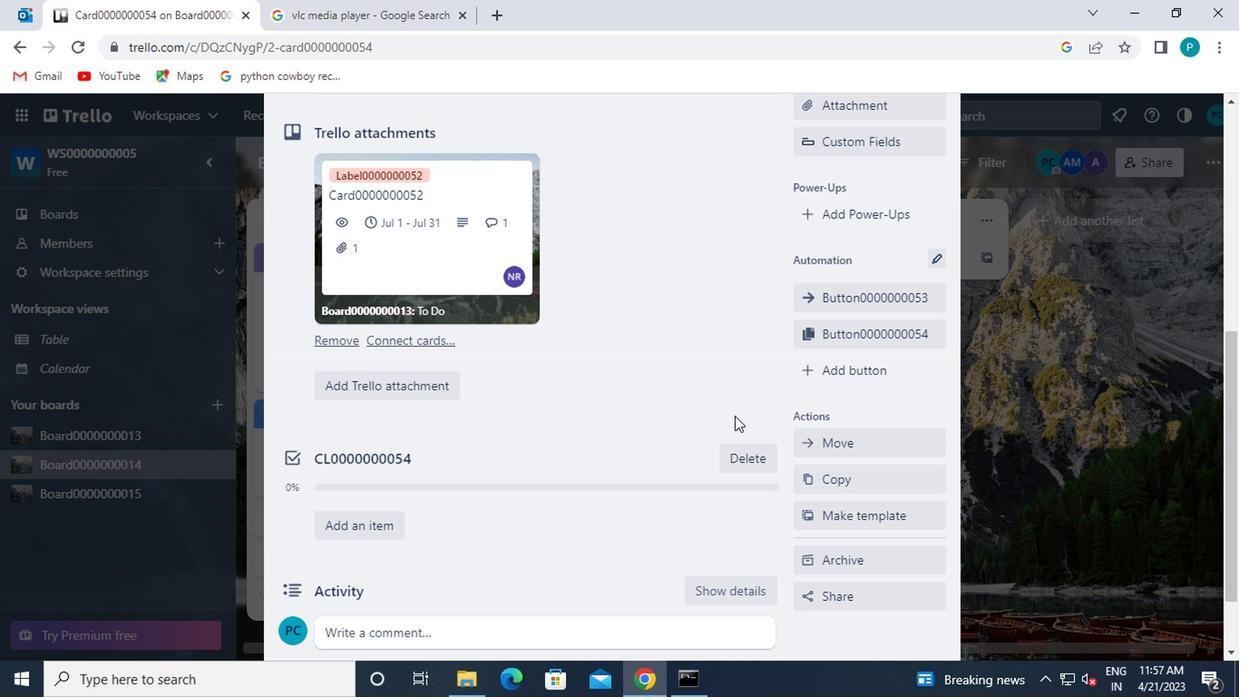 
Action: Mouse moved to (458, 259)
Screenshot: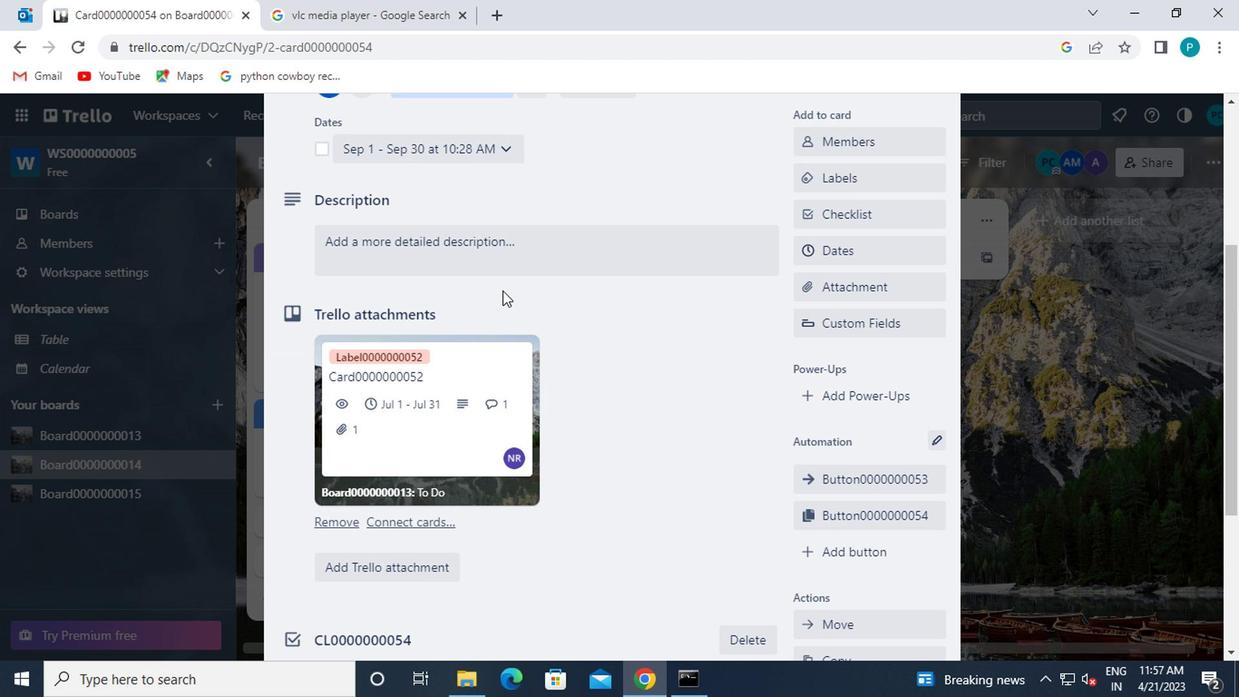 
Action: Mouse pressed left at (458, 259)
Screenshot: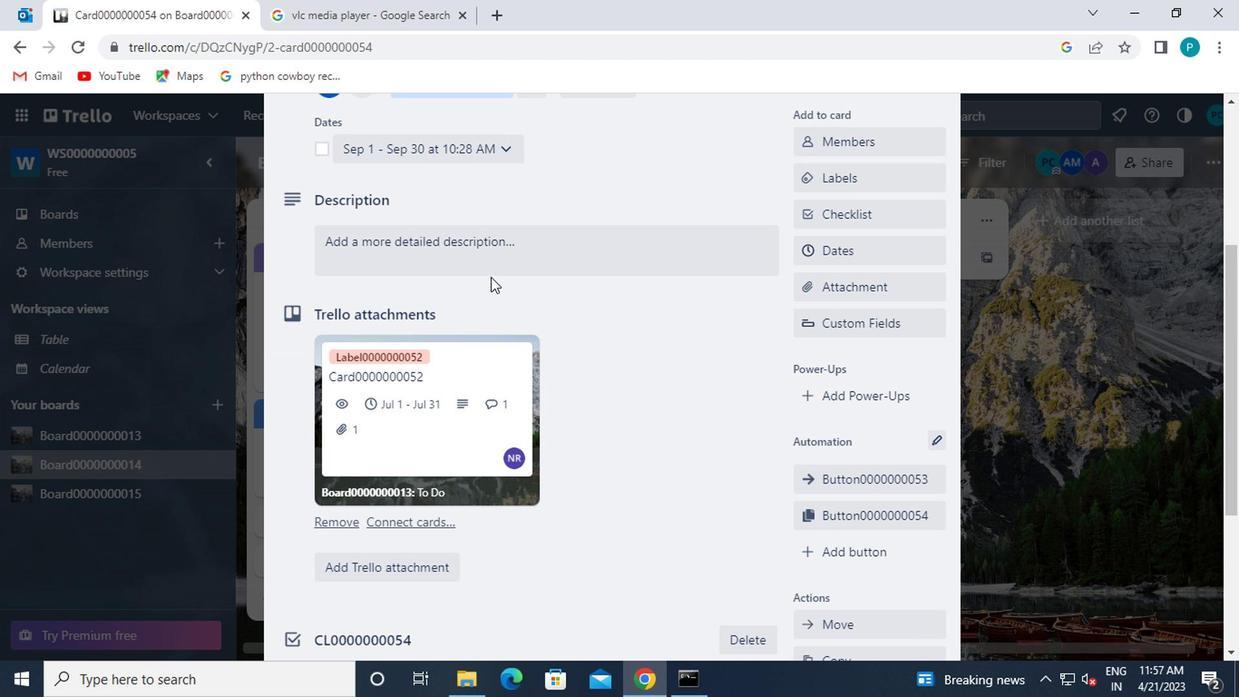 
Action: Key pressed <Key.caps_lock>ds0000000054
Screenshot: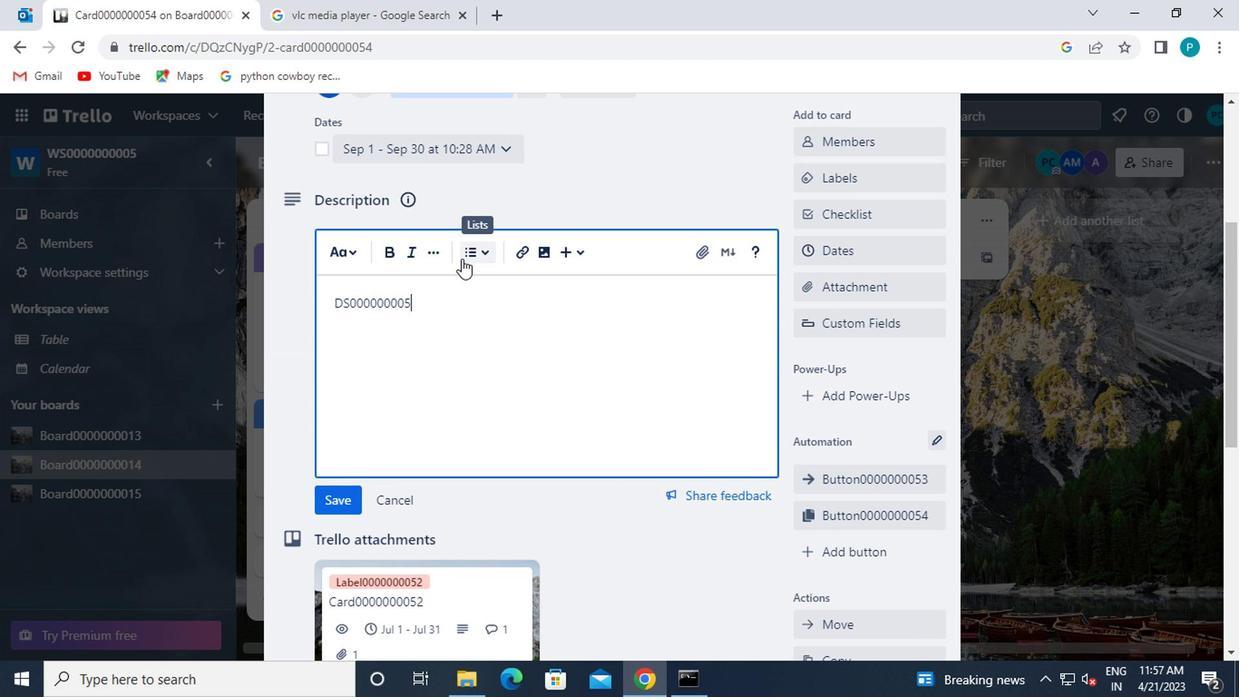
Action: Mouse moved to (415, 365)
Screenshot: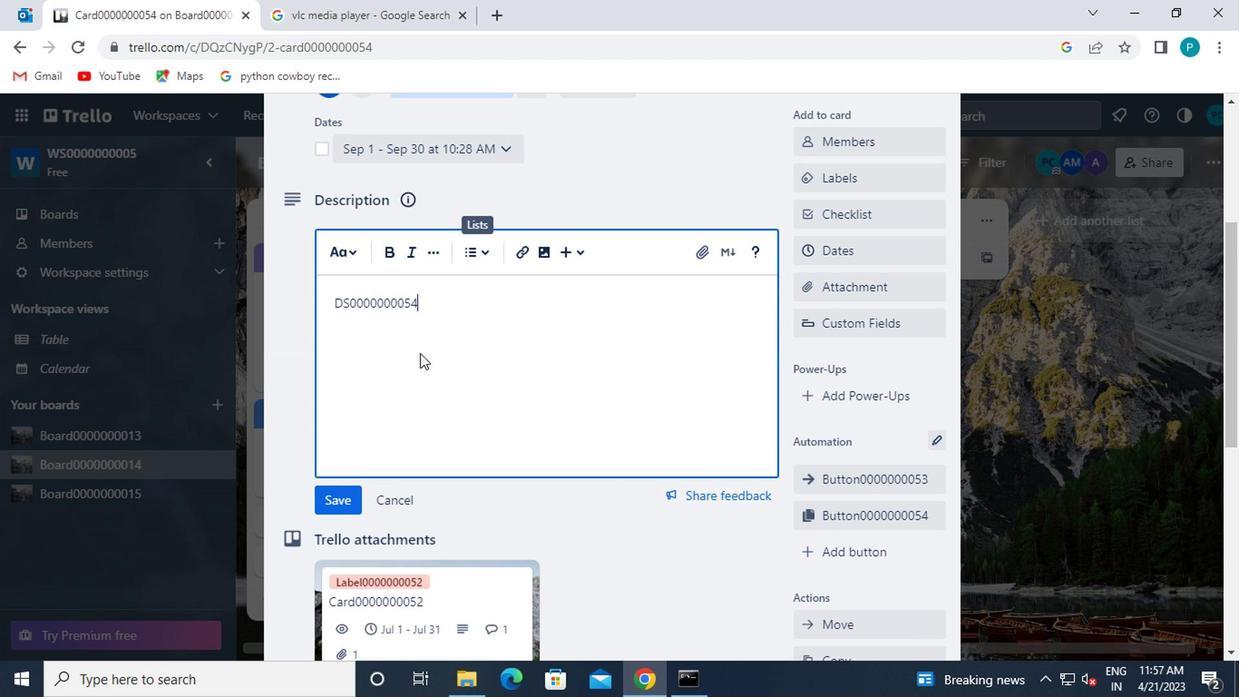
Action: Mouse scrolled (415, 364) with delta (0, 0)
Screenshot: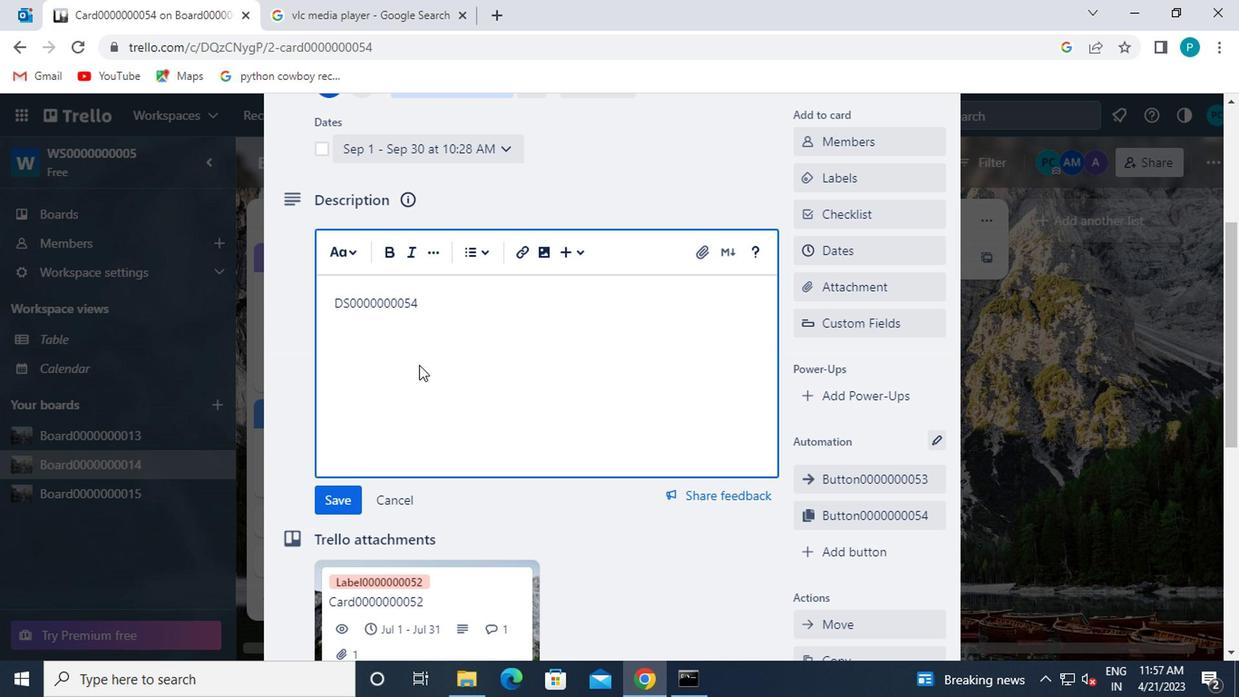 
Action: Mouse moved to (334, 406)
Screenshot: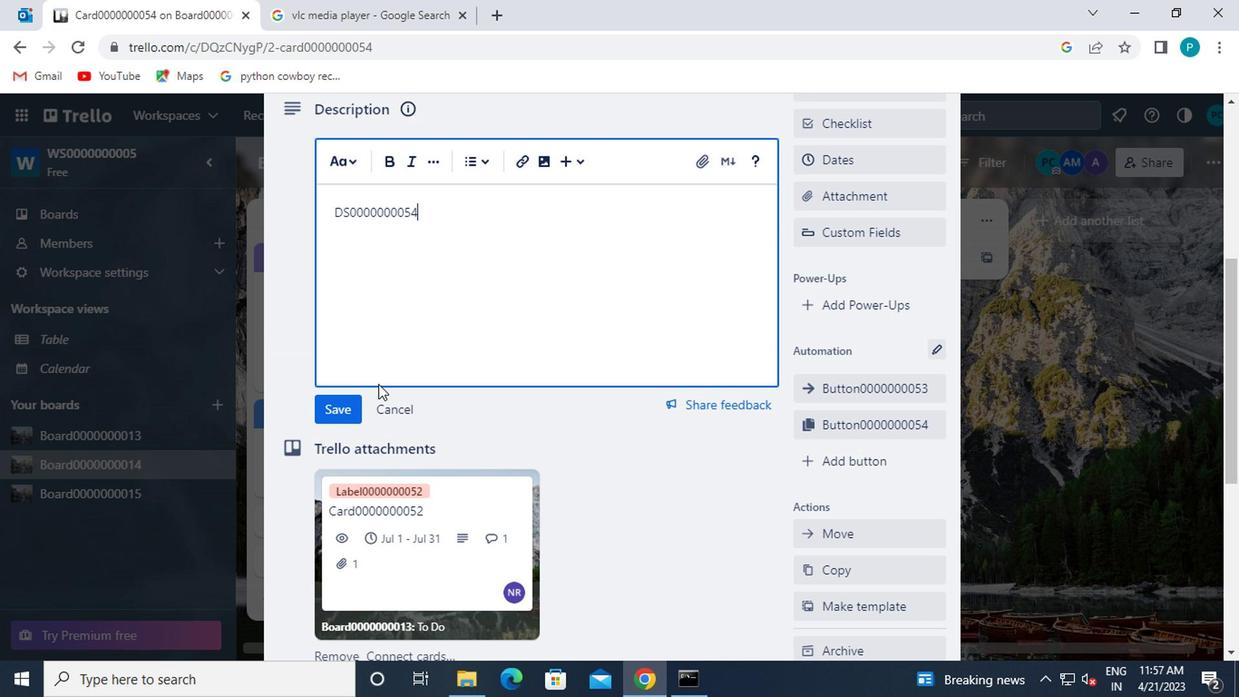 
Action: Mouse pressed left at (334, 406)
Screenshot: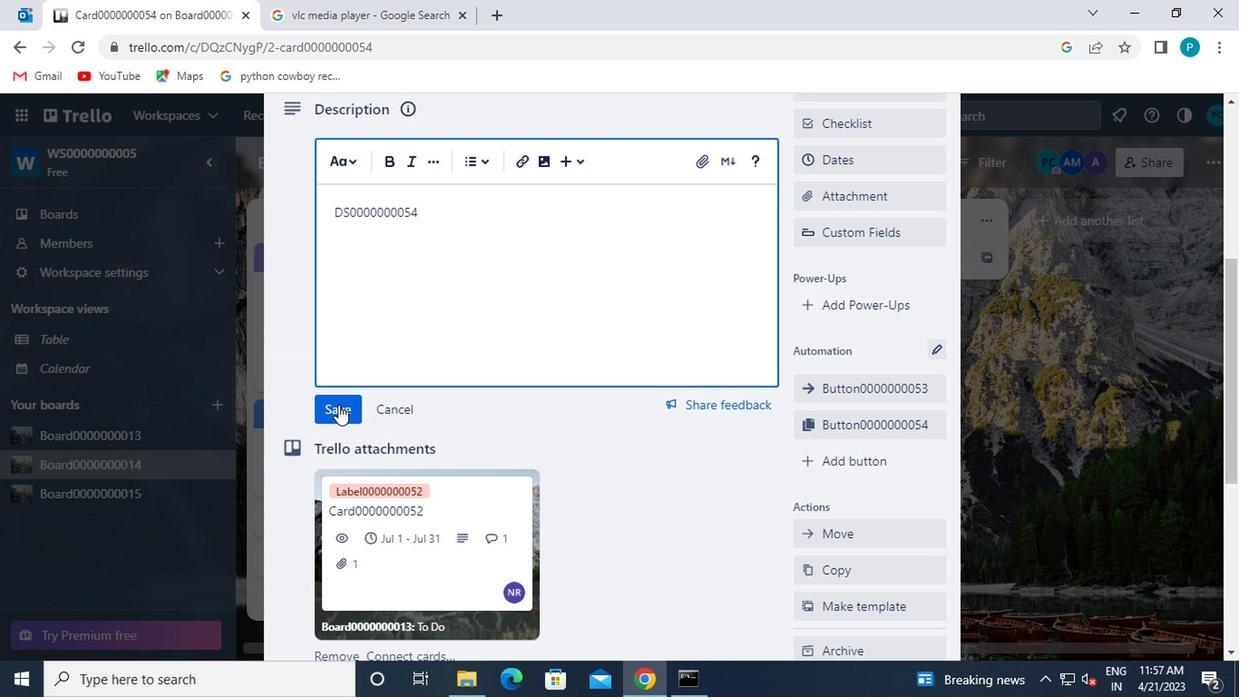 
Action: Mouse moved to (461, 448)
Screenshot: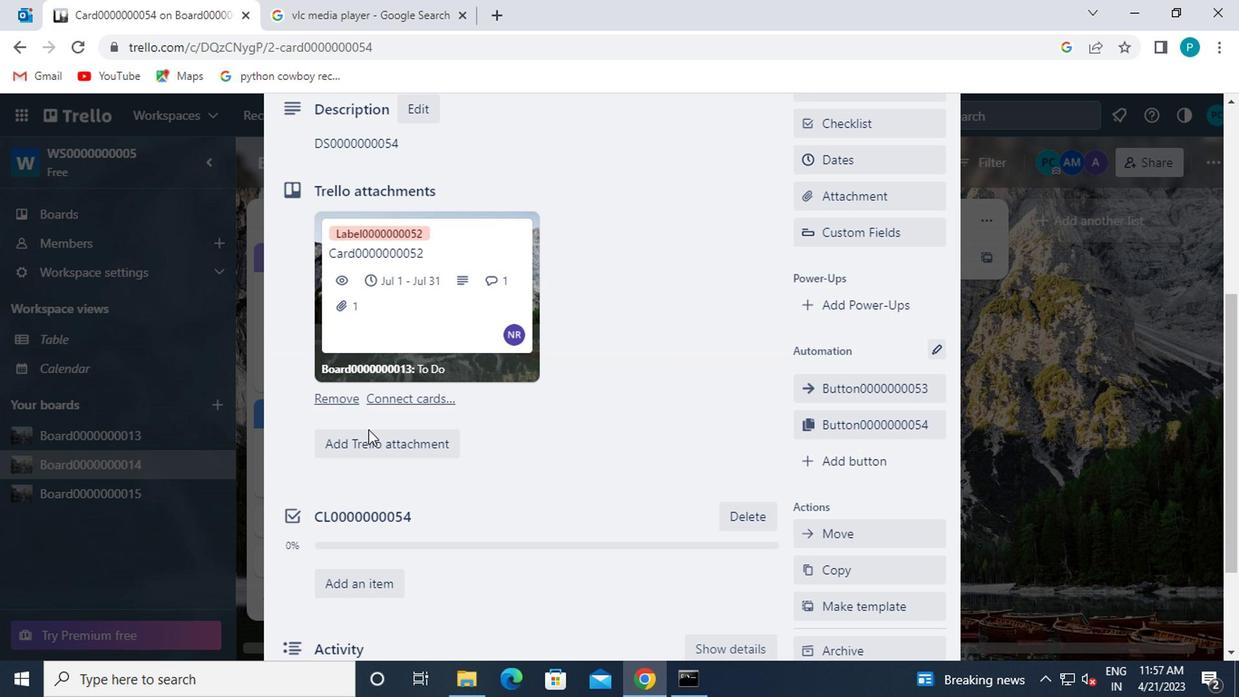 
Action: Mouse scrolled (461, 447) with delta (0, -1)
Screenshot: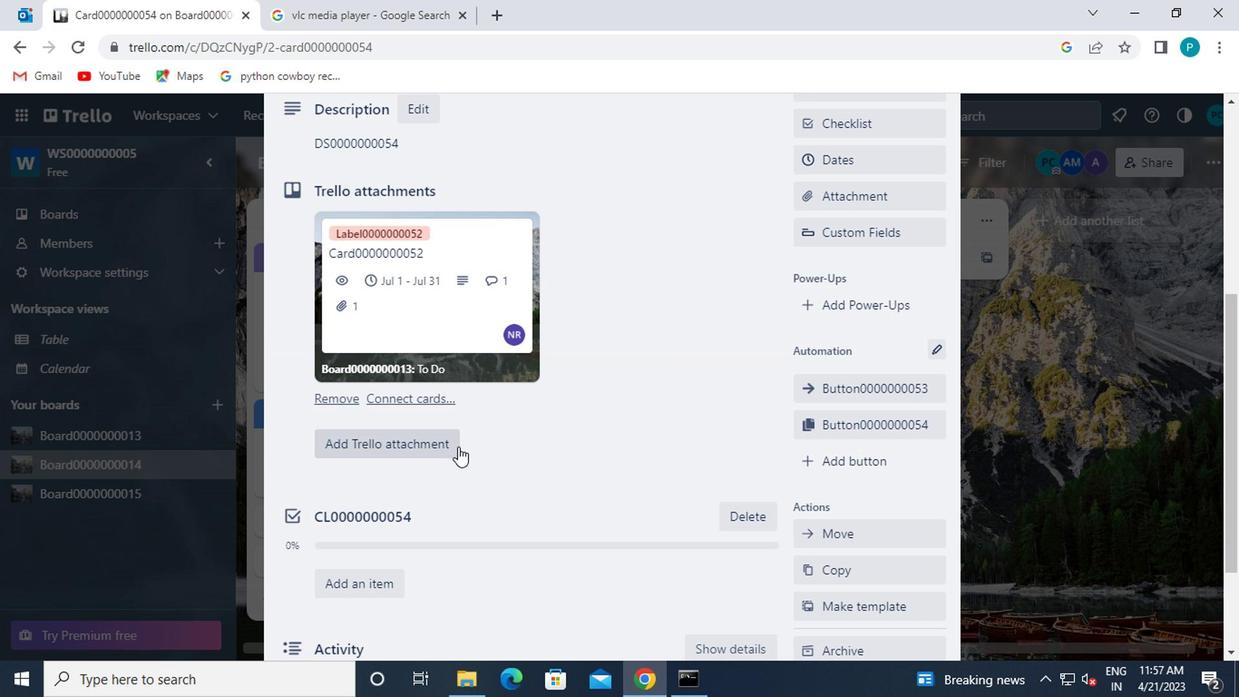 
Action: Mouse scrolled (461, 447) with delta (0, -1)
Screenshot: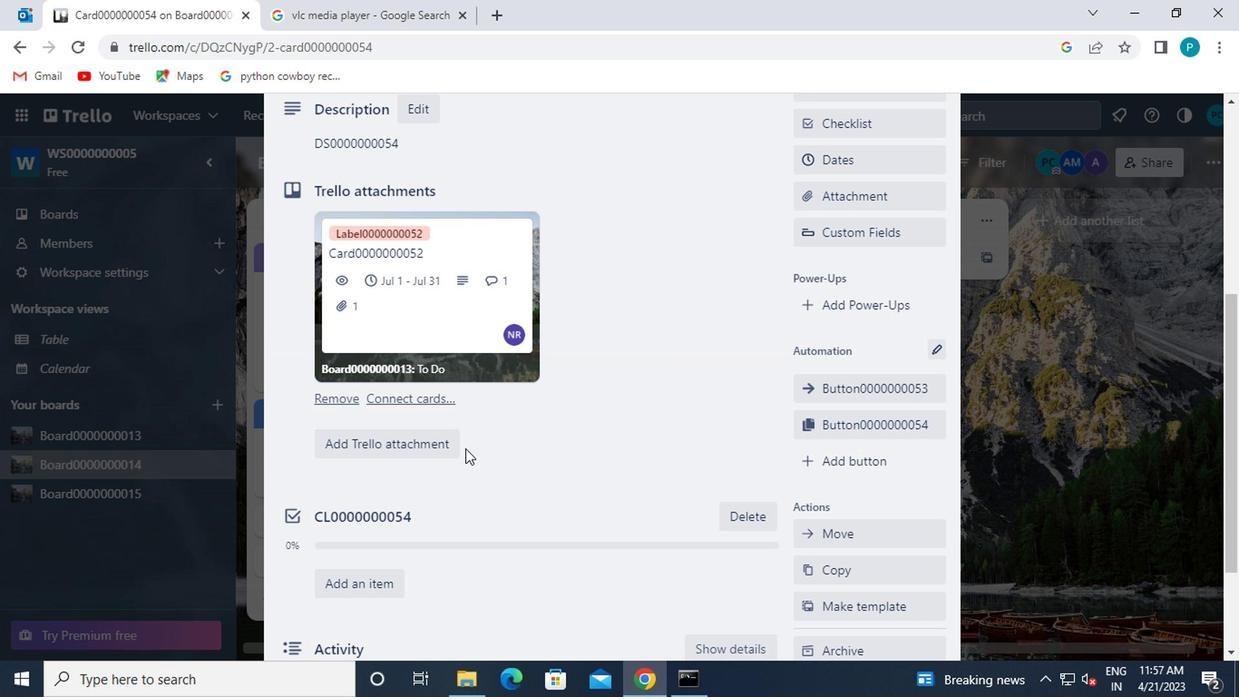 
Action: Mouse scrolled (461, 447) with delta (0, -1)
Screenshot: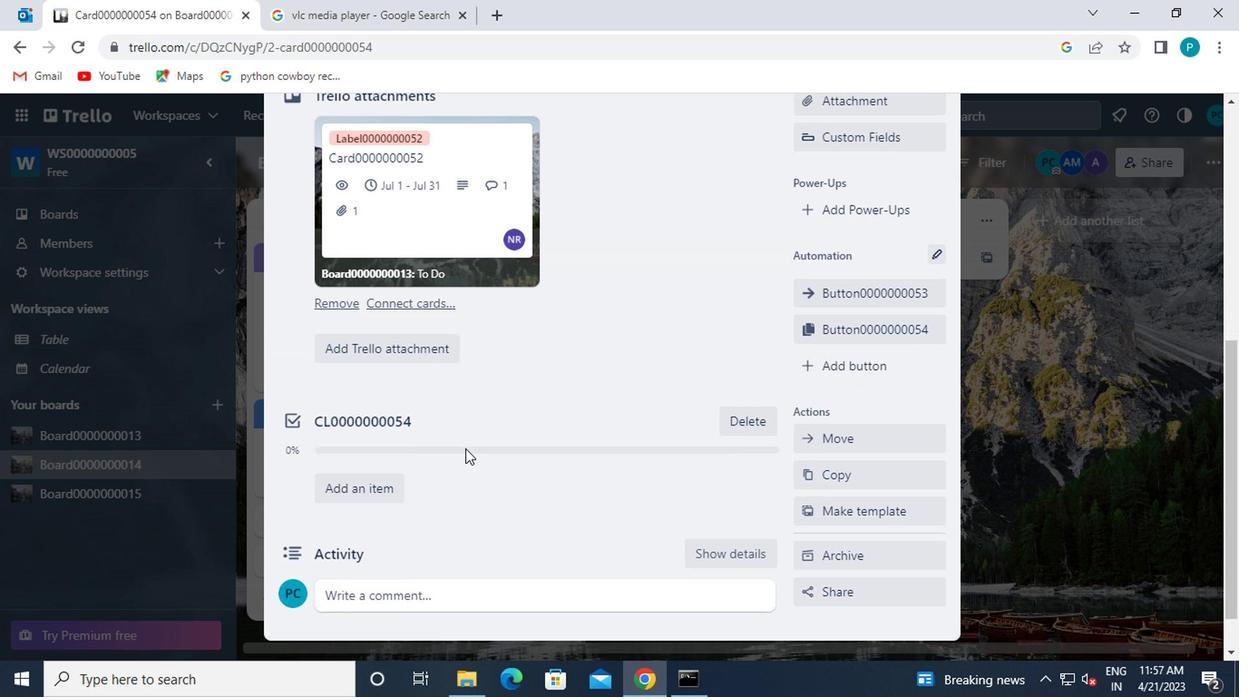 
Action: Mouse moved to (393, 546)
Screenshot: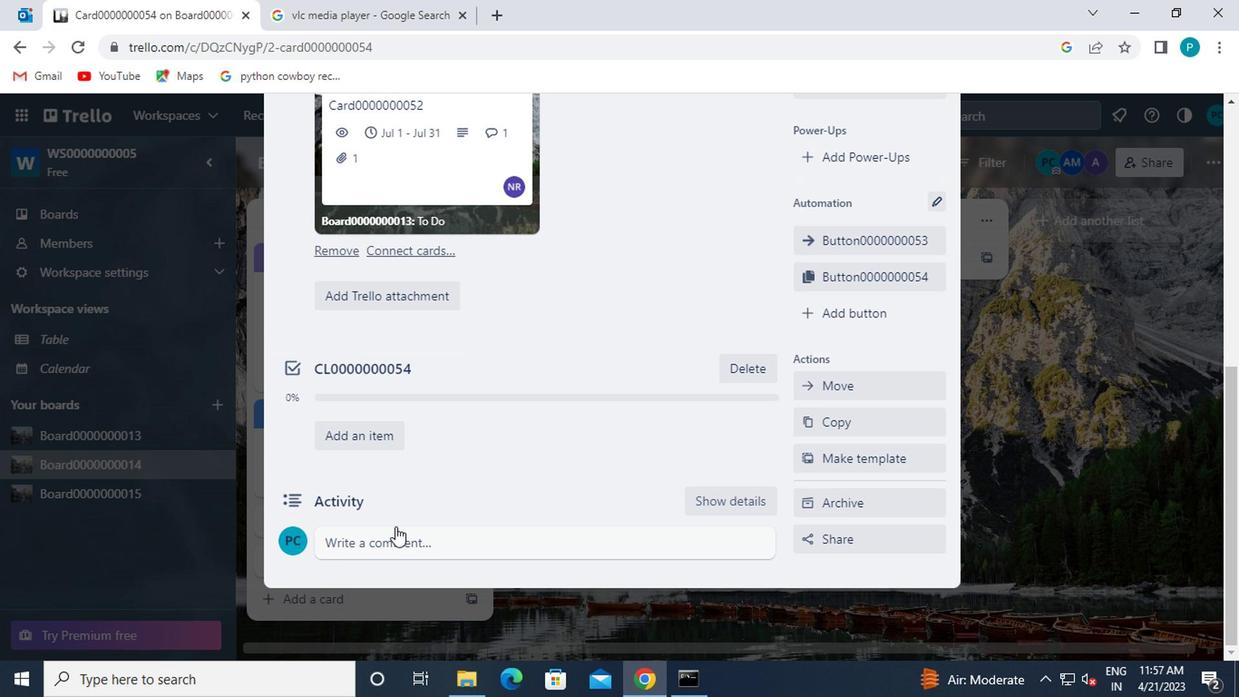 
Action: Mouse pressed left at (393, 546)
Screenshot: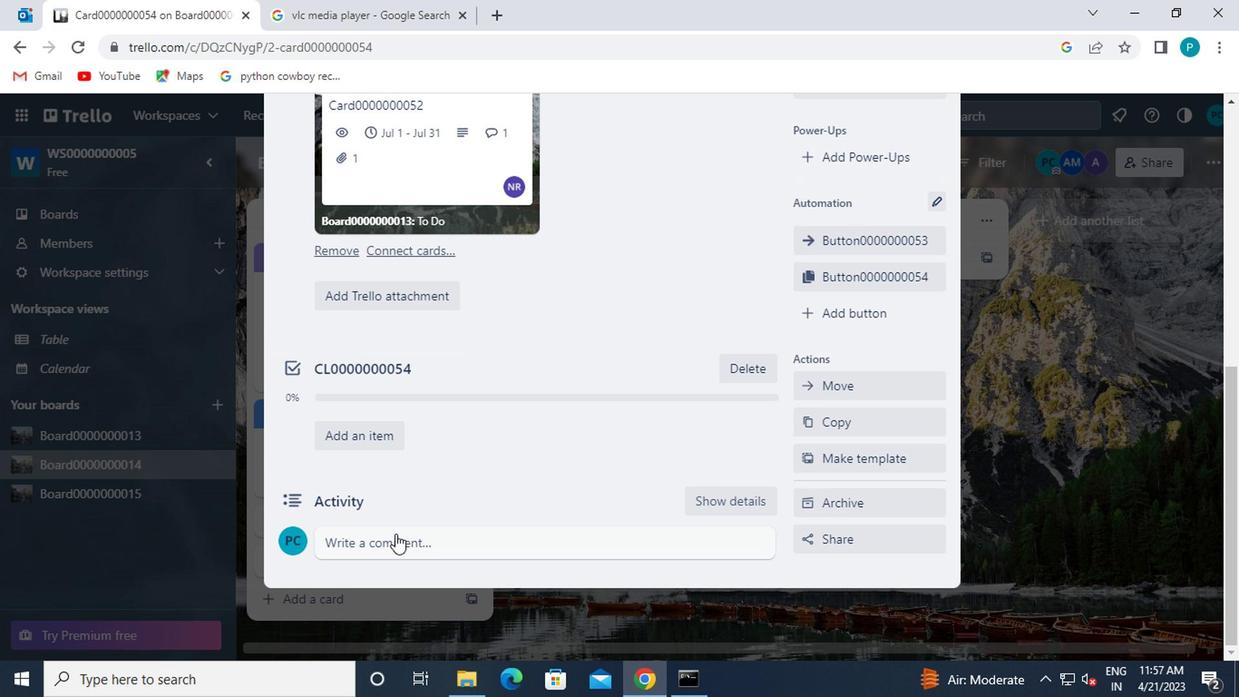
Action: Mouse moved to (393, 547)
Screenshot: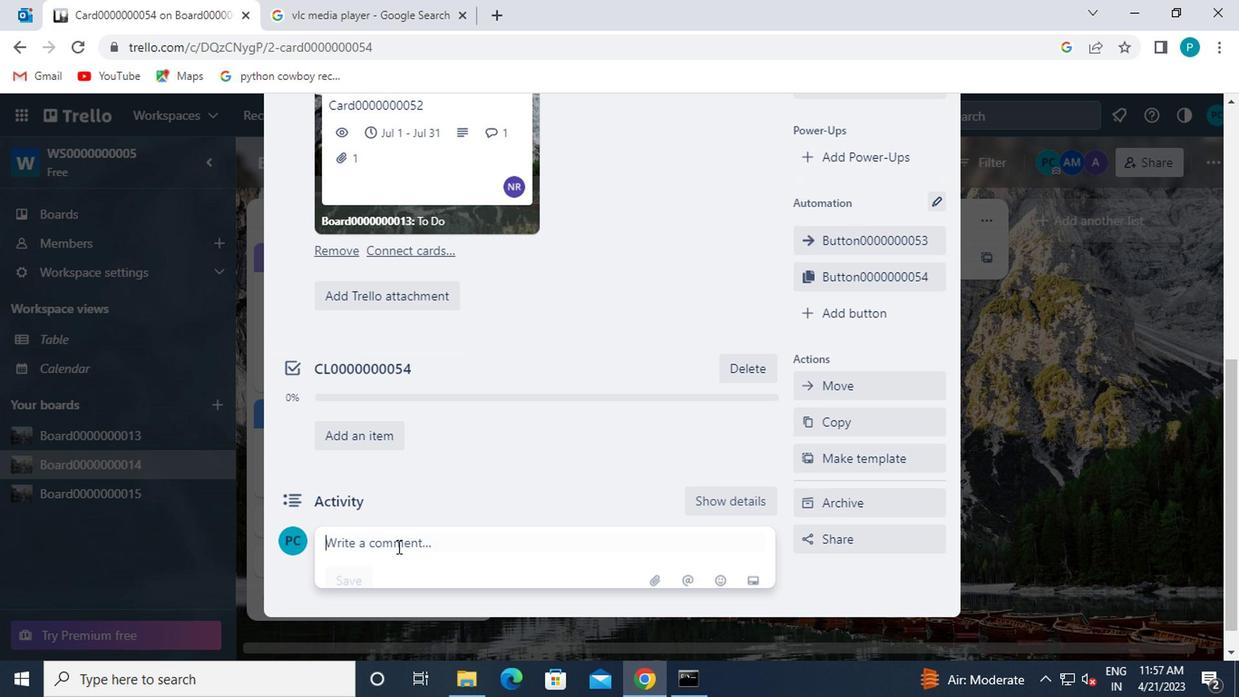 
Action: Key pressed cm0000000054
Screenshot: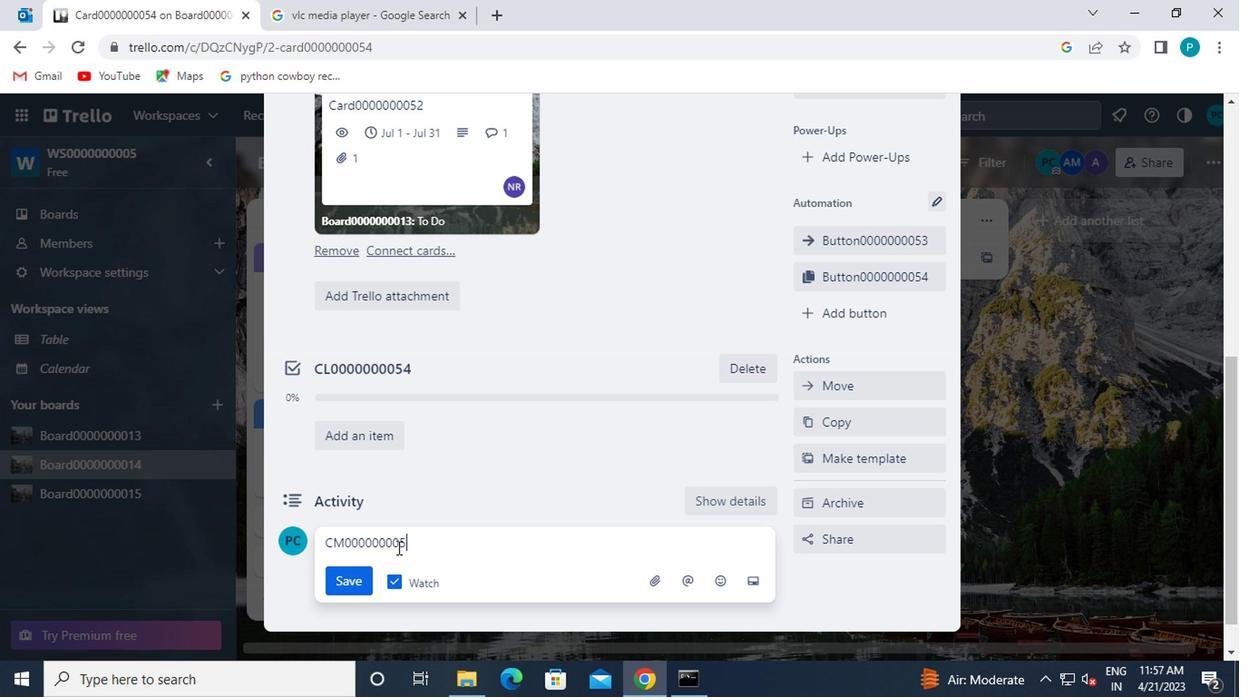 
Action: Mouse moved to (347, 575)
Screenshot: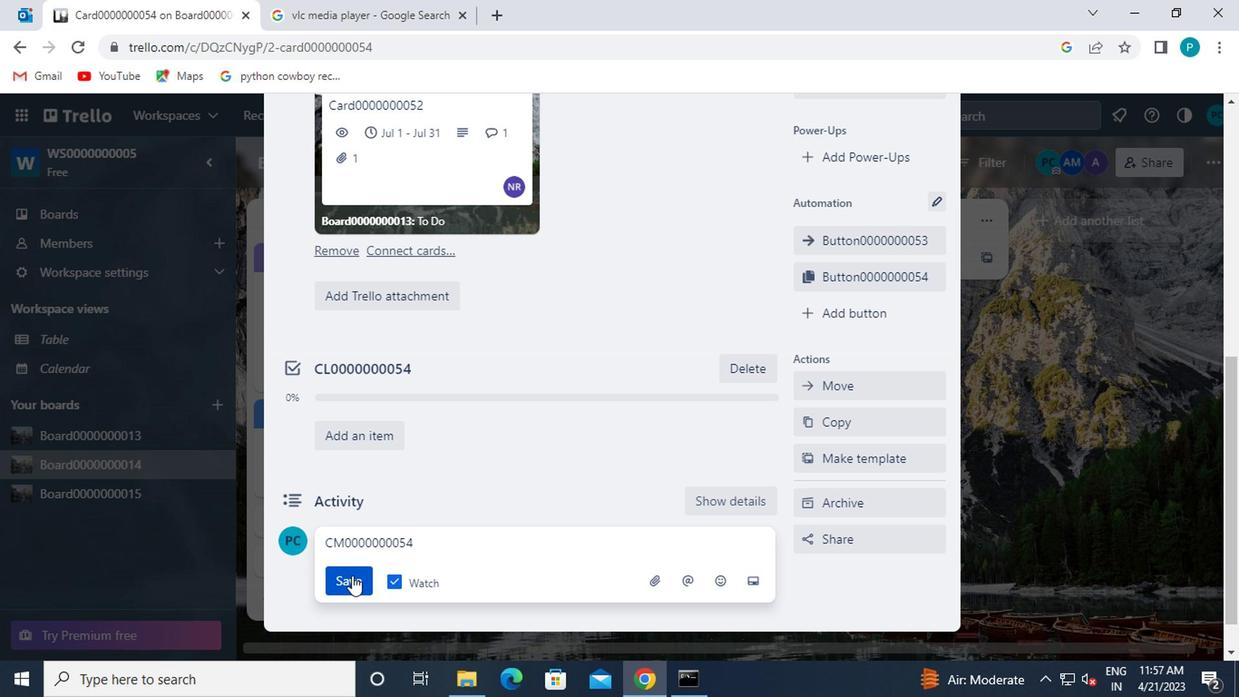 
Action: Mouse pressed left at (347, 575)
Screenshot: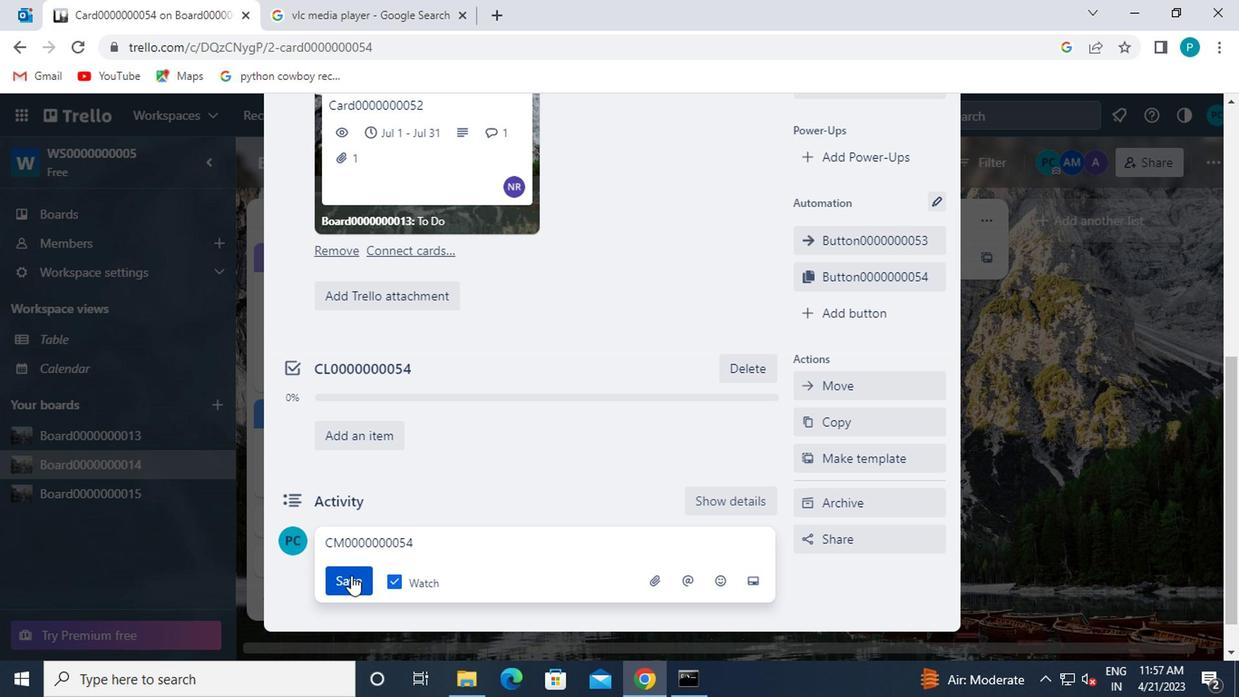 
Action: Mouse moved to (424, 568)
Screenshot: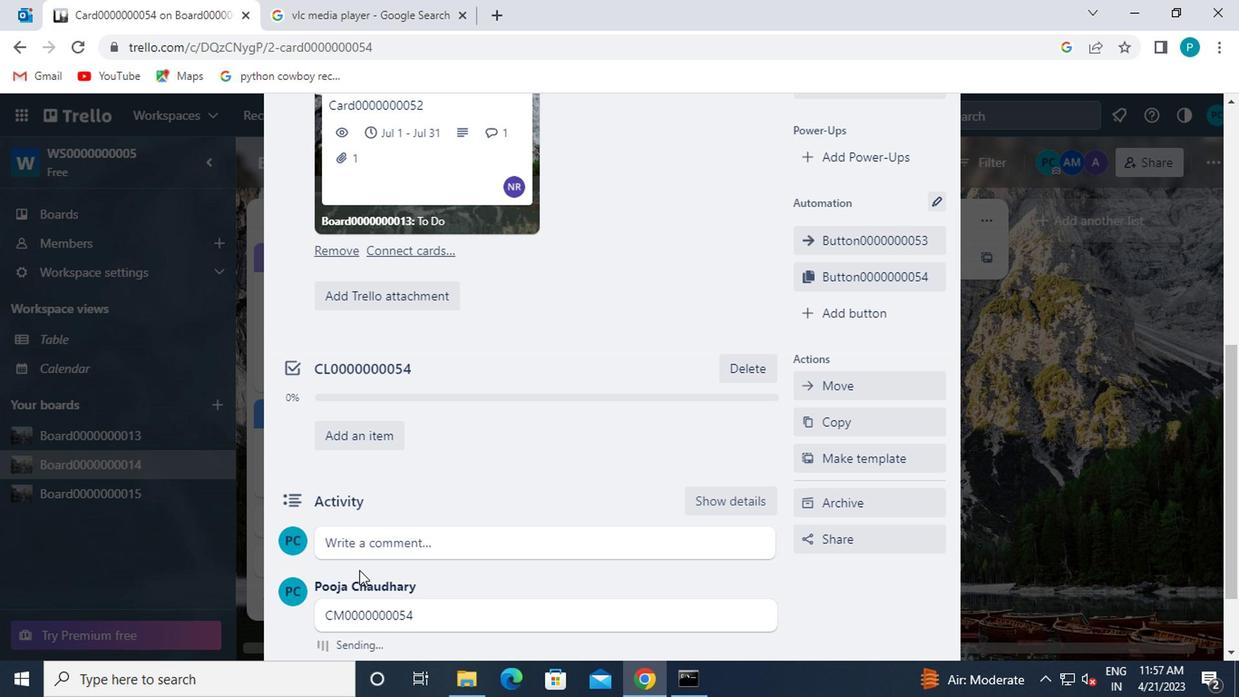
Action: Mouse scrolled (424, 568) with delta (0, 0)
Screenshot: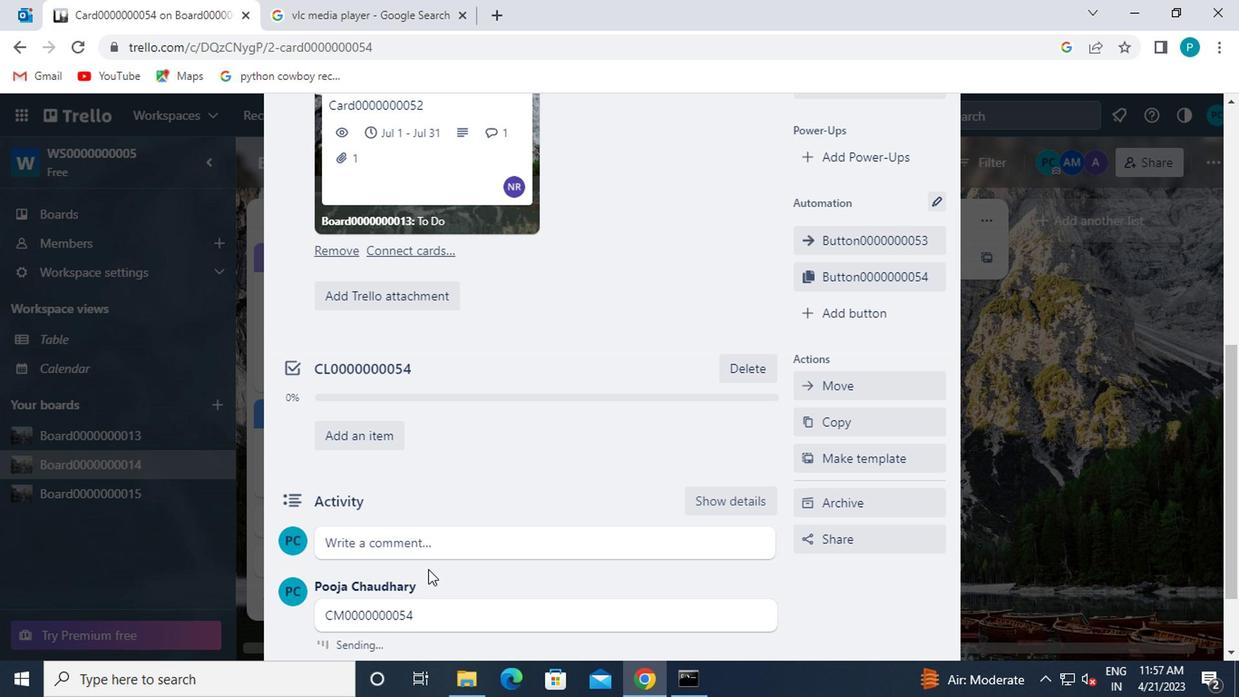 
